 Task: Create ChildIssue0000000059 as Child Issue of Issue Issue0000000030 in Backlog  in Scrum Project Project0000000006 in Jira. Create ChildIssue0000000060 as Child Issue of Issue Issue0000000030 in Backlog  in Scrum Project Project0000000006 in Jira. Assign prateek.ku2001@gmail.com as Assignee of Child Issue ChildIssue0000000041 of Issue Issue0000000021 in Backlog  in Scrum Project Project0000000005 in Jira. Assign prateek.ku2001@gmail.com as Assignee of Child Issue ChildIssue0000000042 of Issue Issue0000000021 in Backlog  in Scrum Project Project0000000005 in Jira. Assign prateek.ku2001@gmail.com as Assignee of Child Issue ChildIssue0000000043 of Issue Issue0000000022 in Backlog  in Scrum Project Project0000000005 in Jira
Action: Mouse moved to (469, 667)
Screenshot: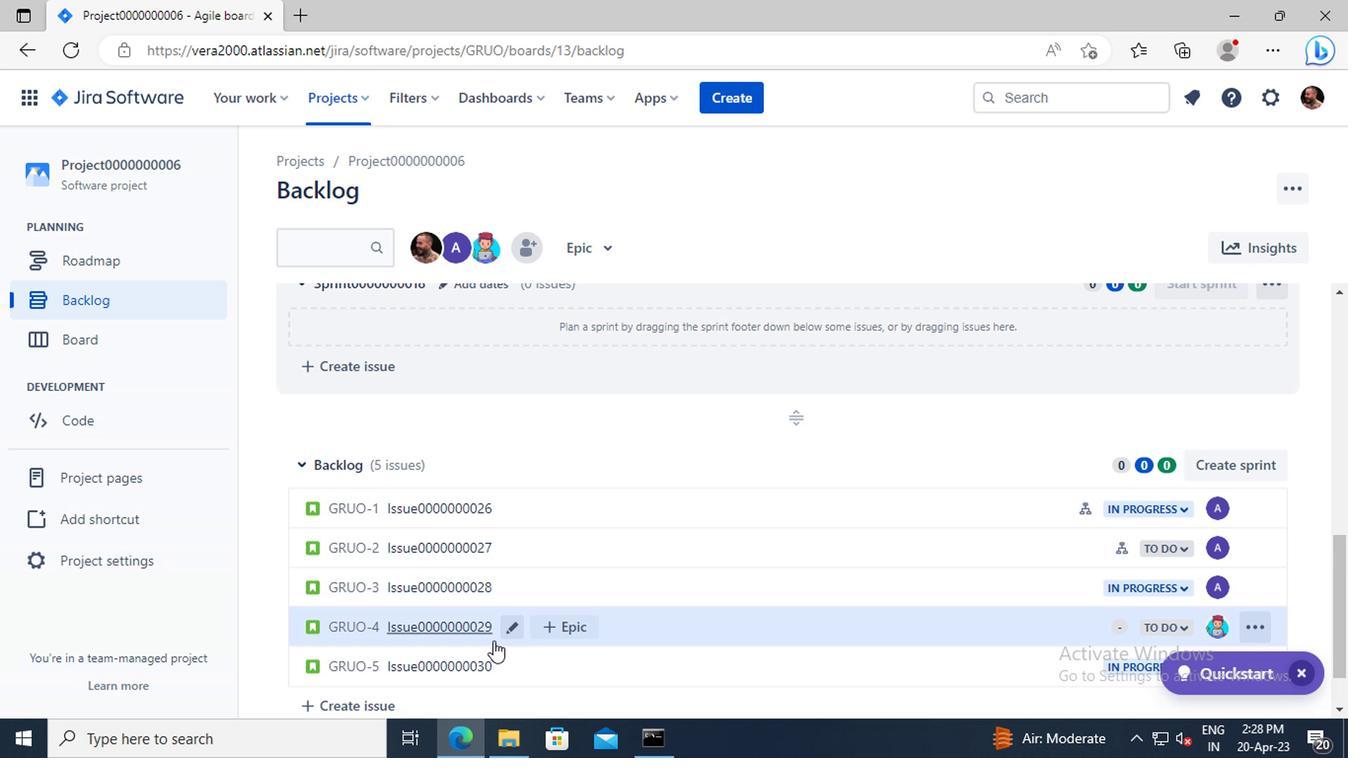
Action: Mouse pressed left at (469, 667)
Screenshot: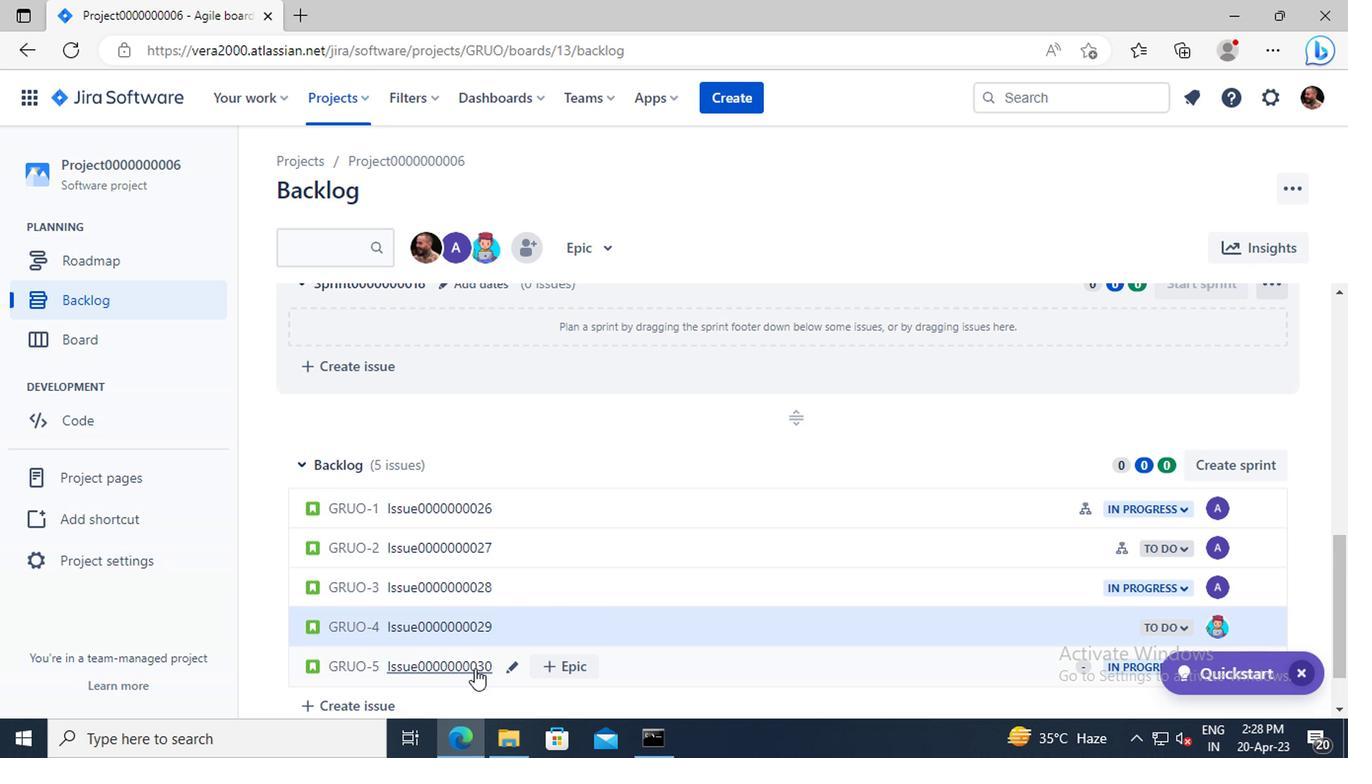 
Action: Mouse moved to (989, 393)
Screenshot: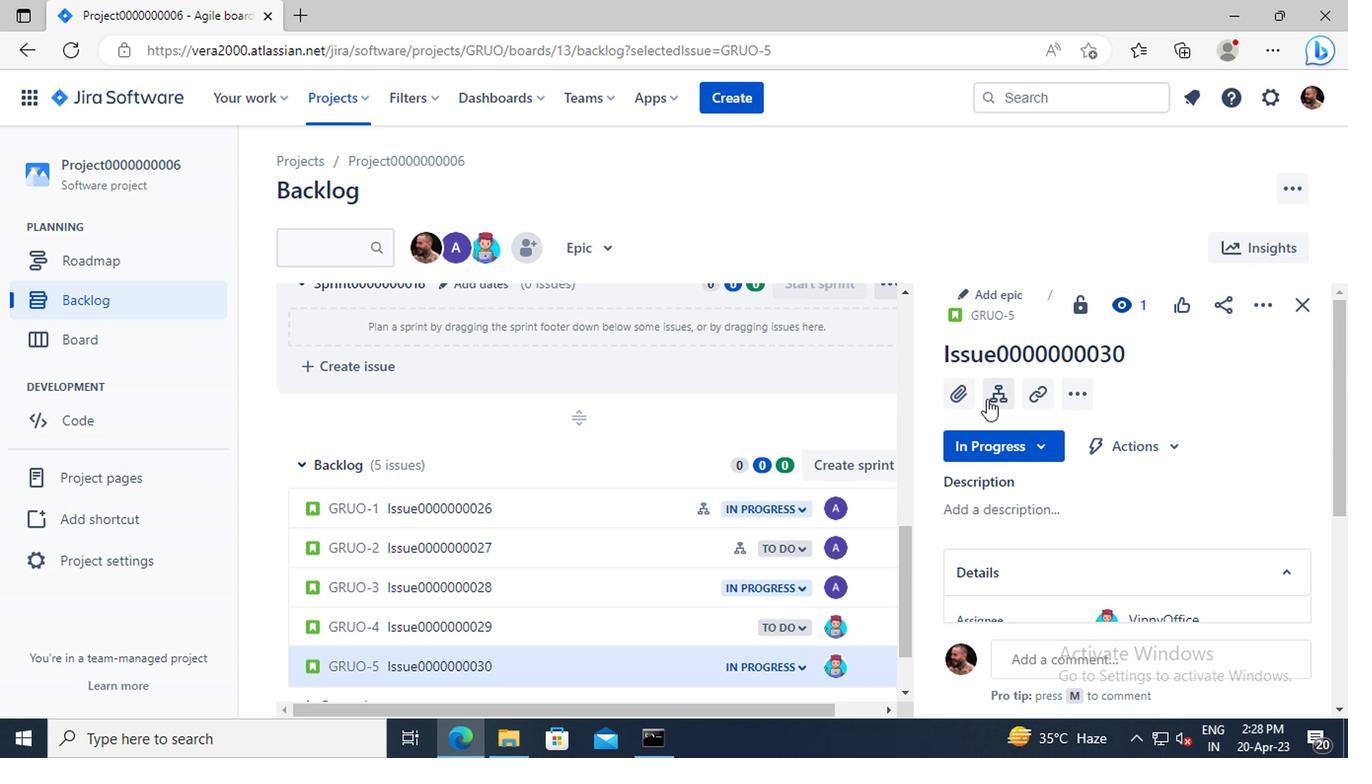 
Action: Mouse pressed left at (989, 393)
Screenshot: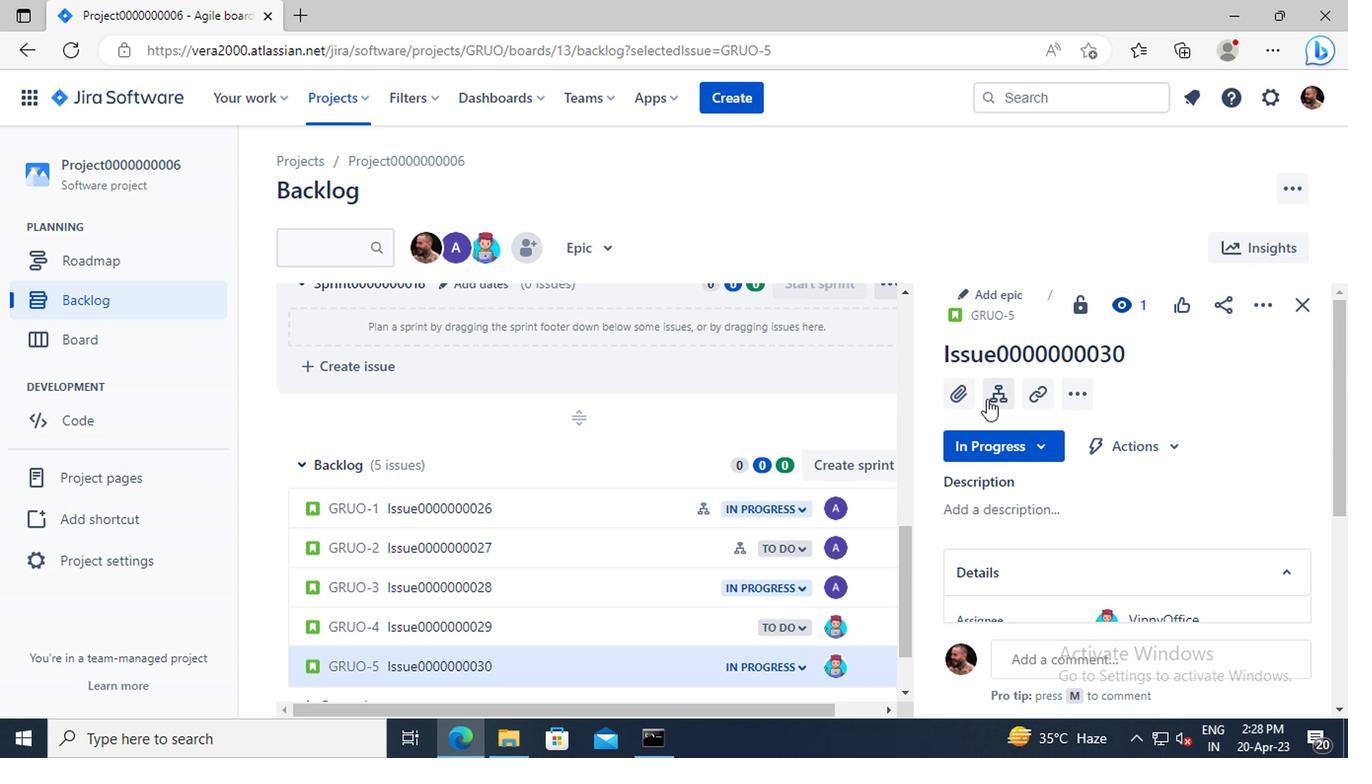 
Action: Mouse moved to (1018, 476)
Screenshot: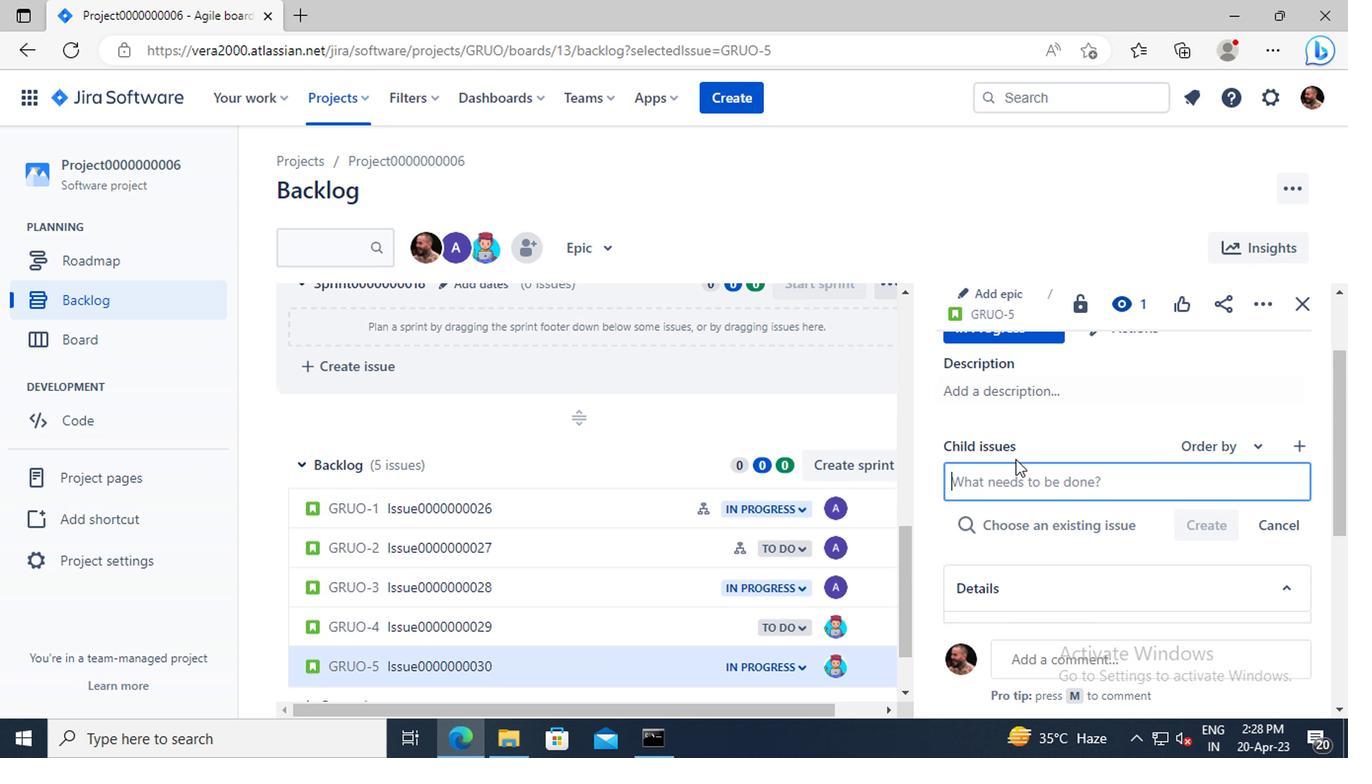 
Action: Mouse pressed left at (1018, 476)
Screenshot: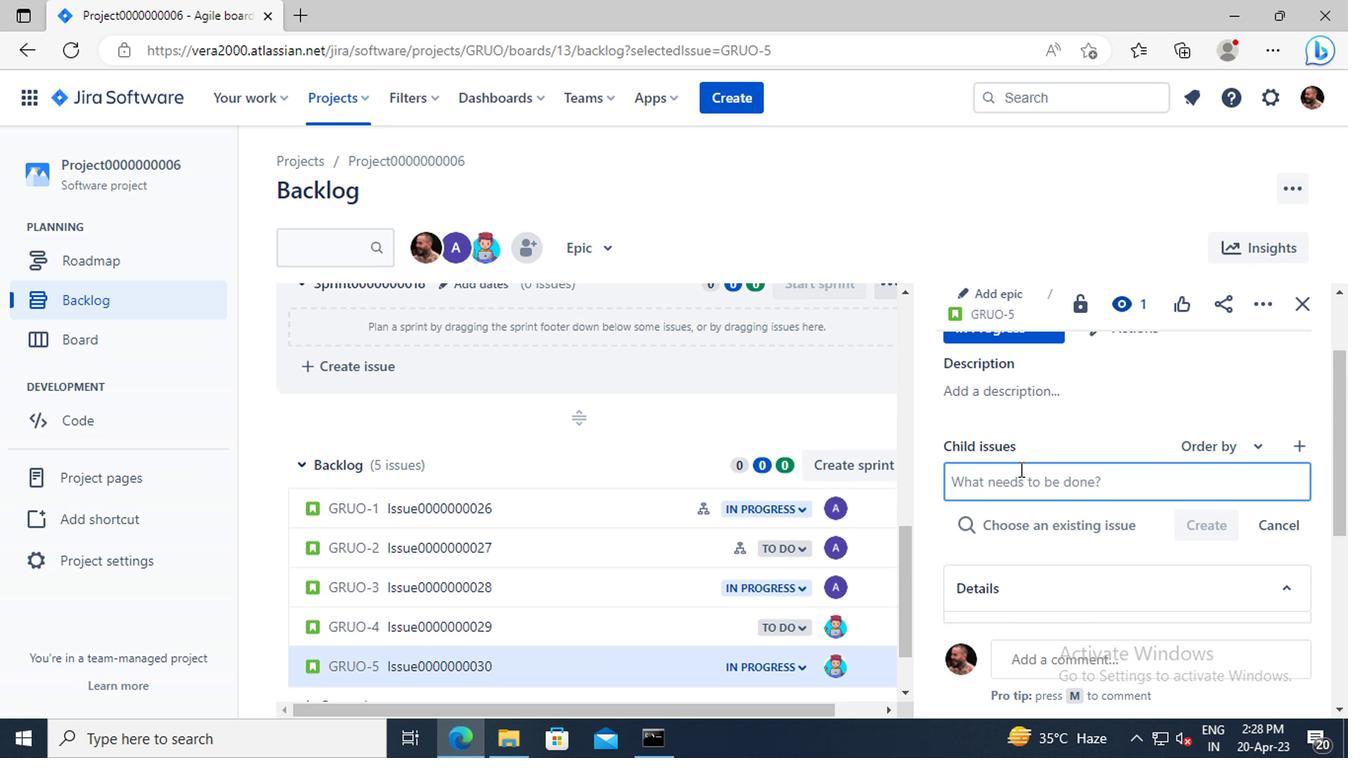 
Action: Key pressed <Key.shift>CHILD<Key.shift>ISSUE0000000059
Screenshot: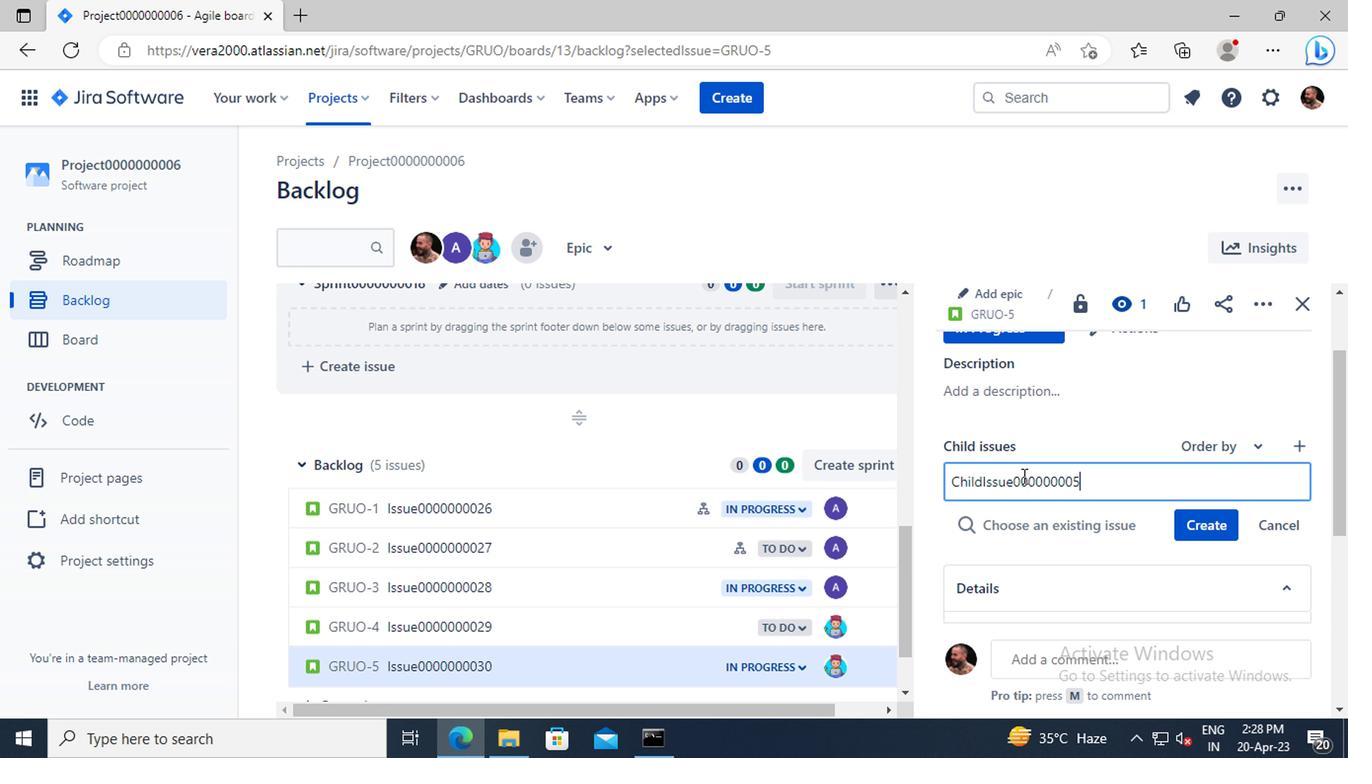 
Action: Mouse moved to (1185, 523)
Screenshot: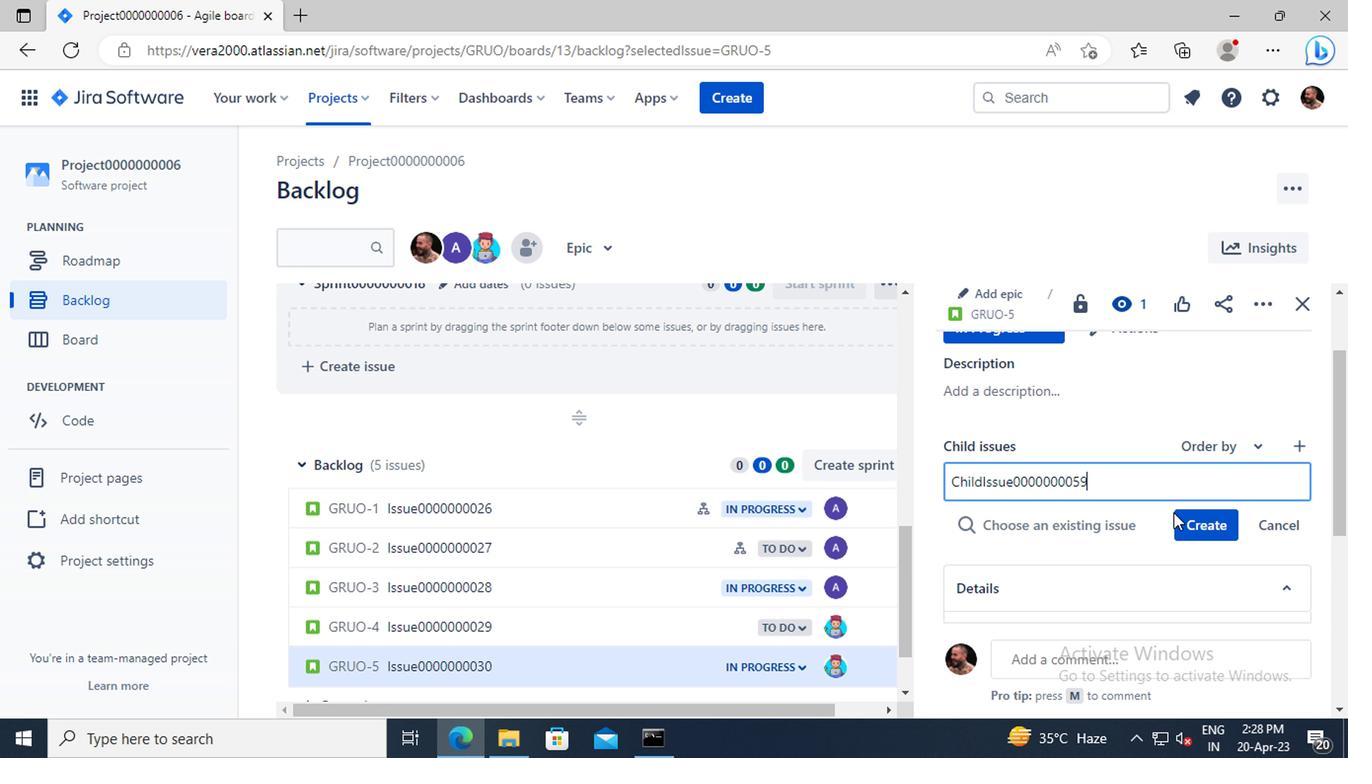 
Action: Mouse pressed left at (1185, 523)
Screenshot: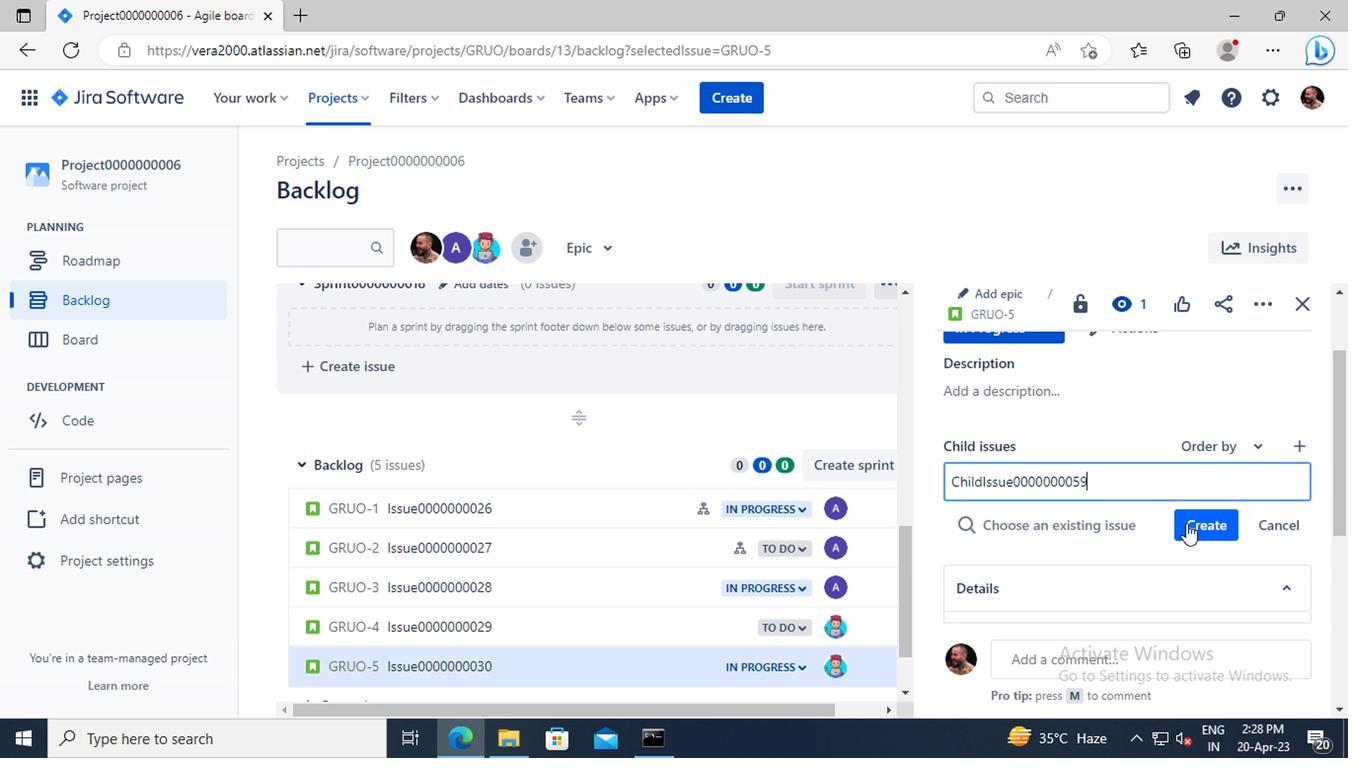 
Action: Mouse moved to (1075, 544)
Screenshot: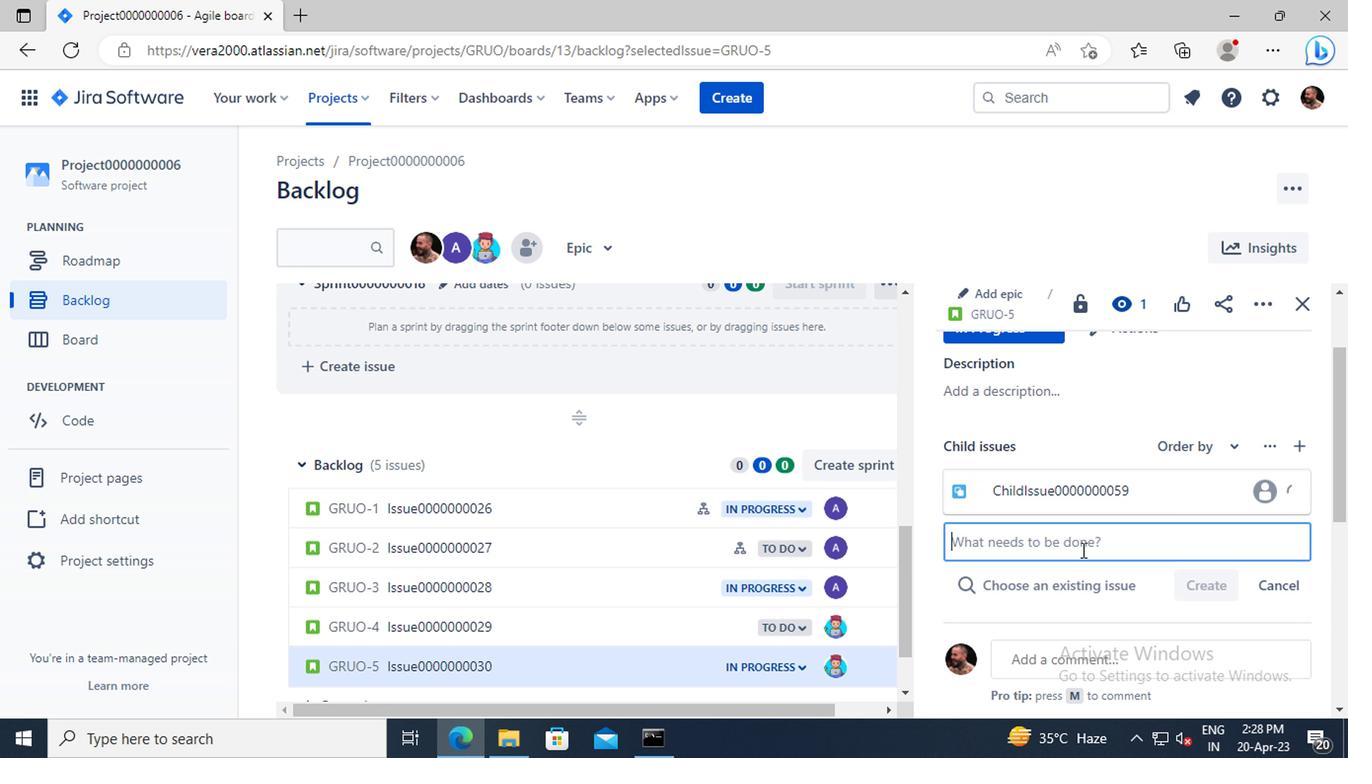 
Action: Mouse pressed left at (1075, 544)
Screenshot: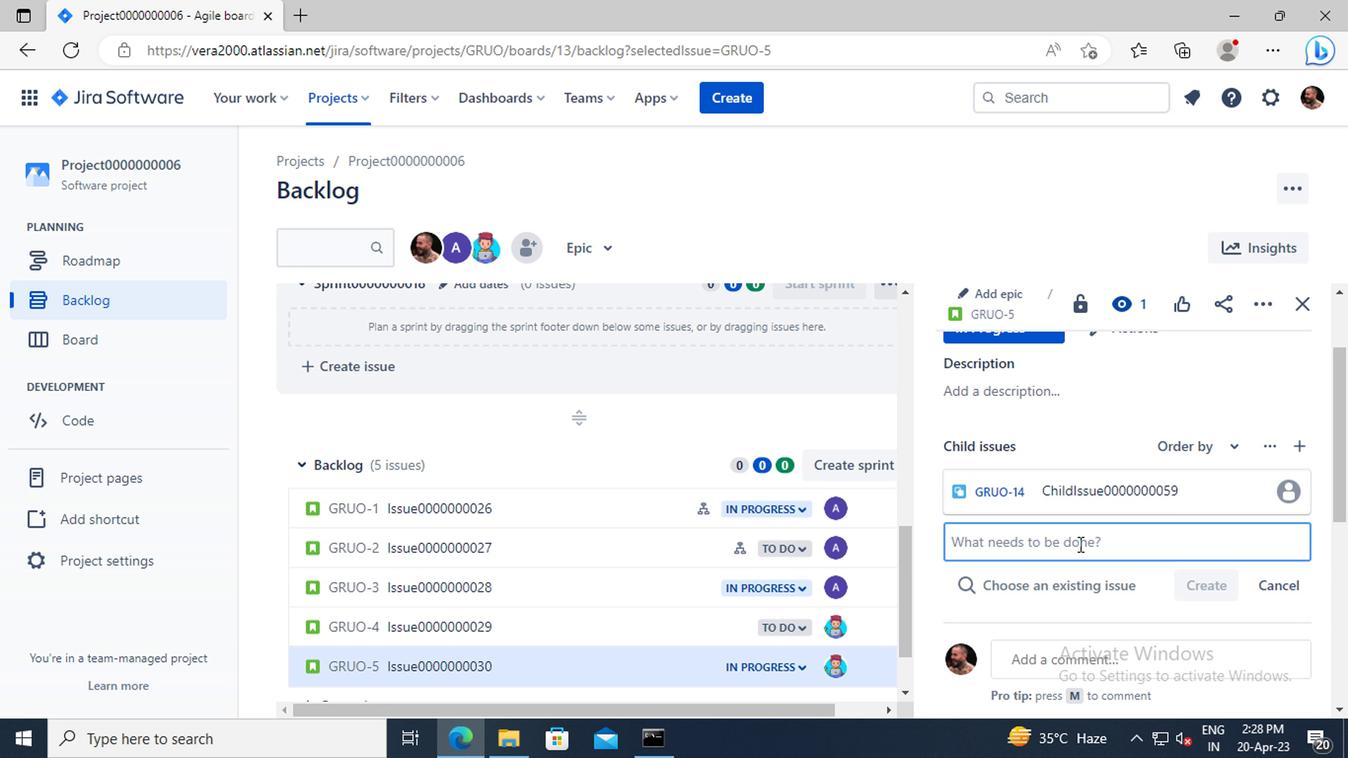 
Action: Mouse moved to (1073, 541)
Screenshot: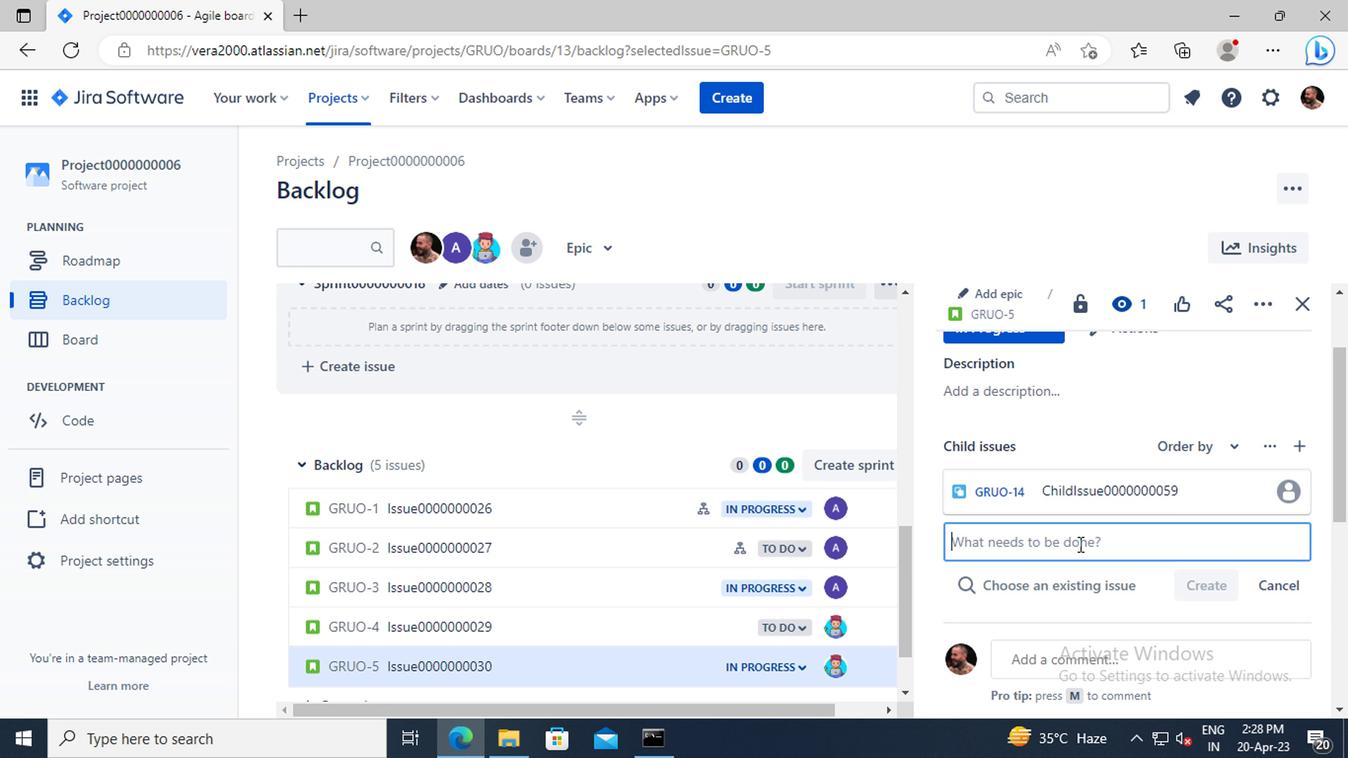 
Action: Key pressed <Key.shift>CHILD<Key.shift>ISSUE0000000060
Screenshot: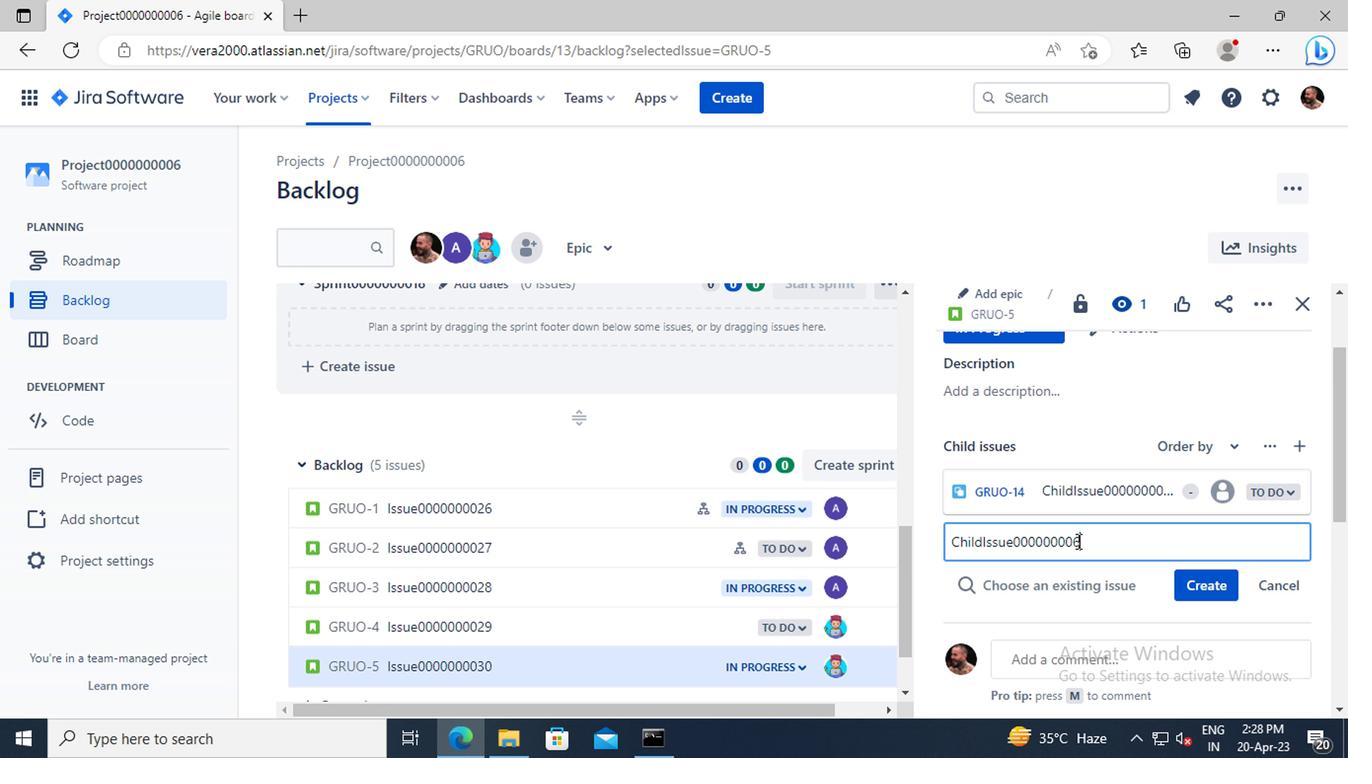 
Action: Mouse moved to (1209, 584)
Screenshot: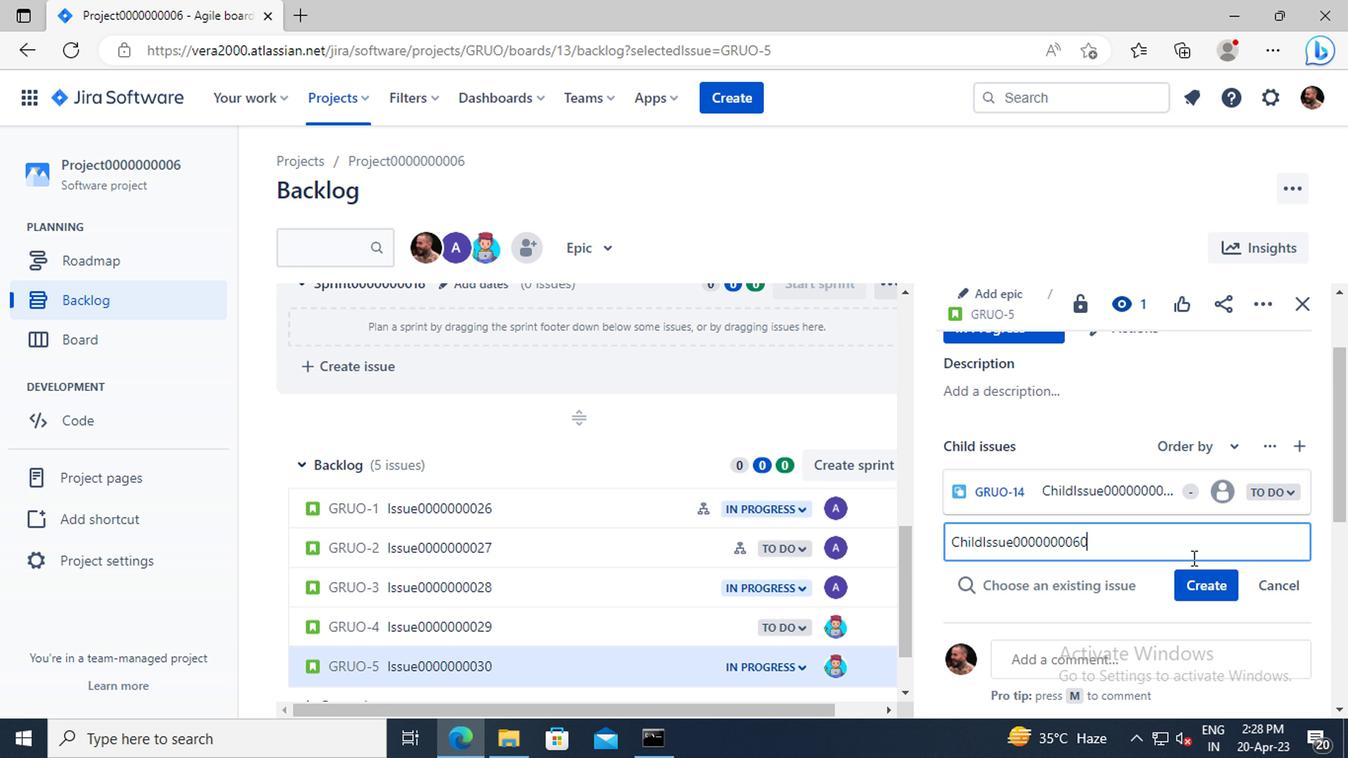 
Action: Mouse pressed left at (1209, 584)
Screenshot: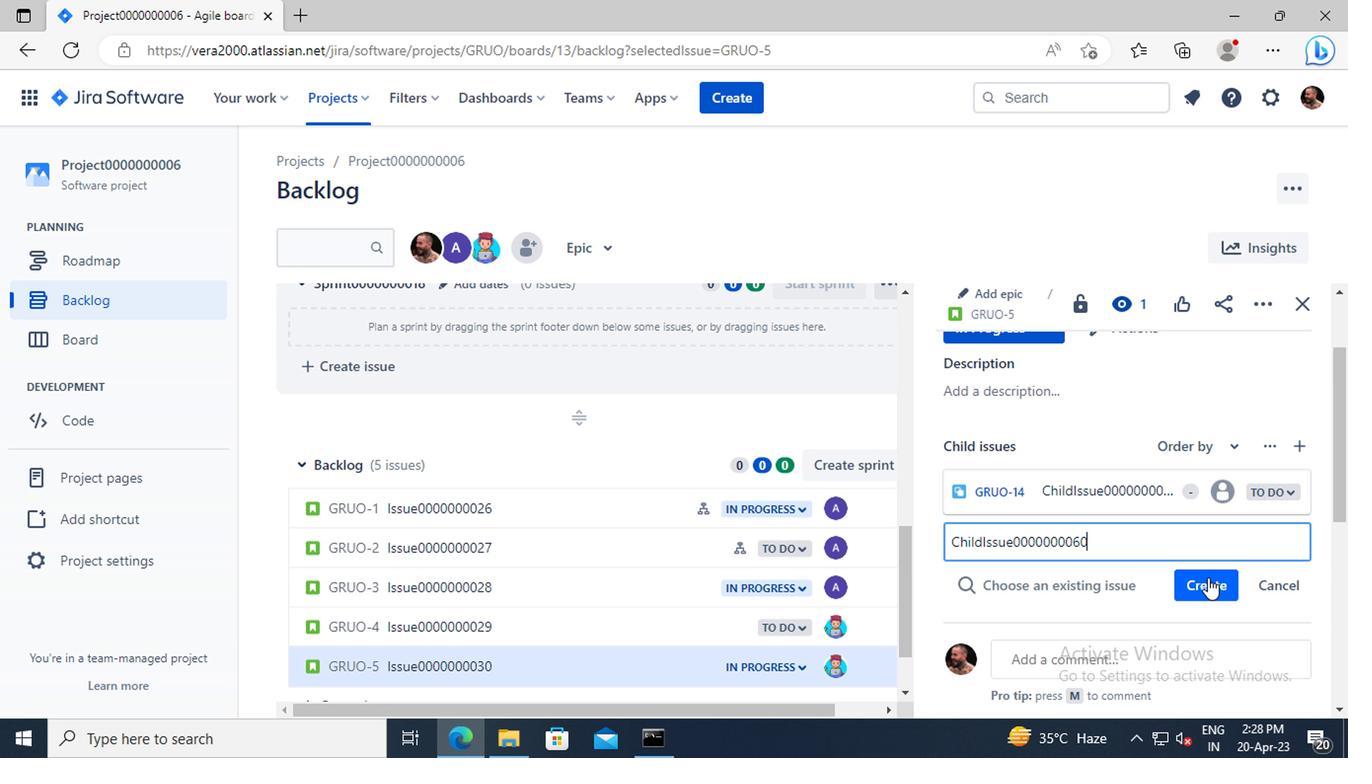 
Action: Mouse moved to (331, 101)
Screenshot: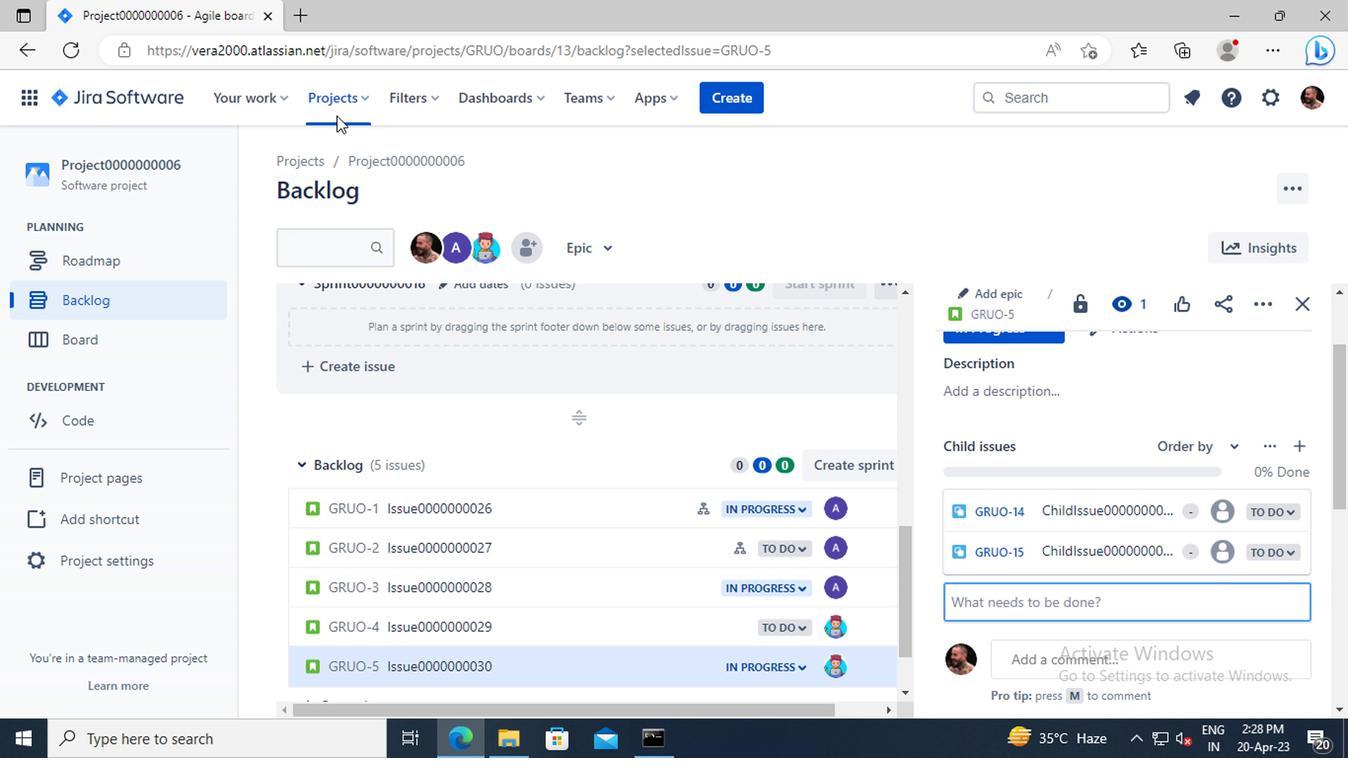 
Action: Mouse pressed left at (331, 101)
Screenshot: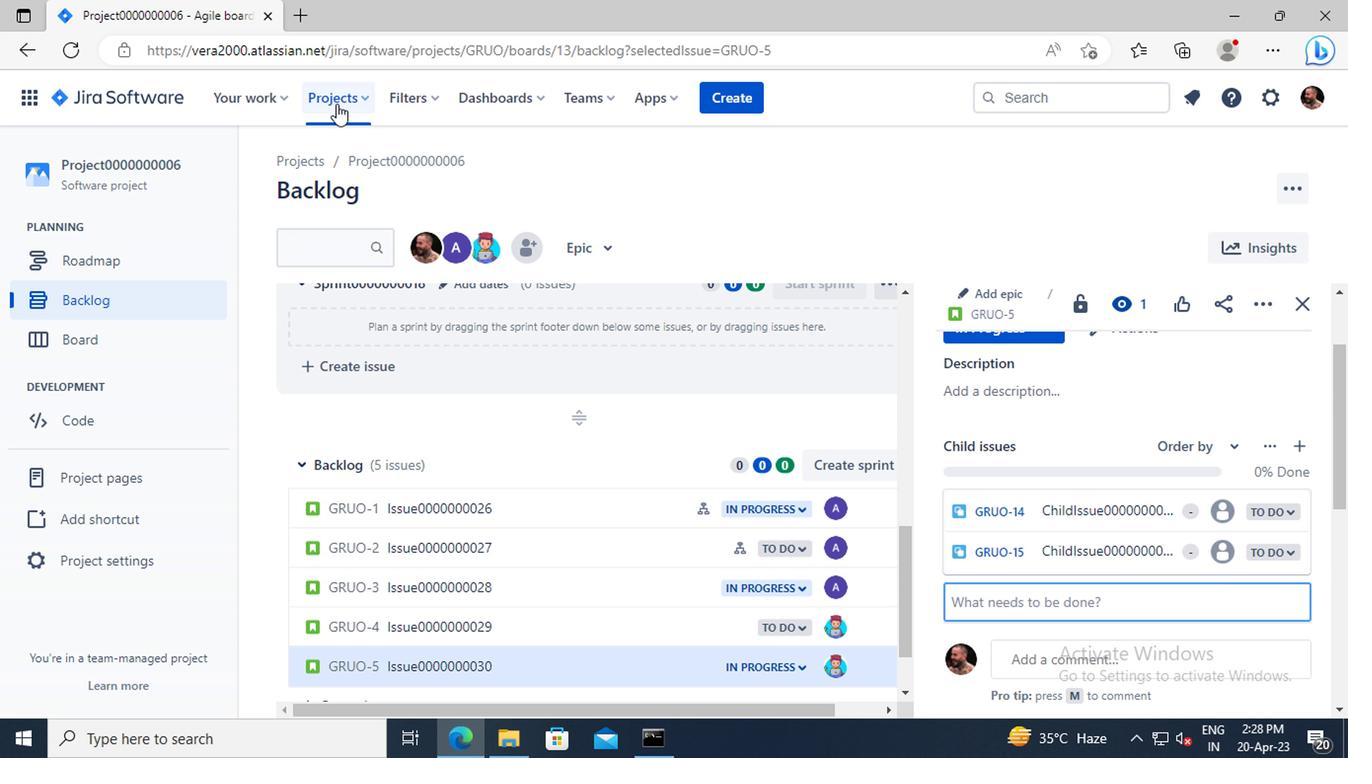 
Action: Mouse moved to (422, 240)
Screenshot: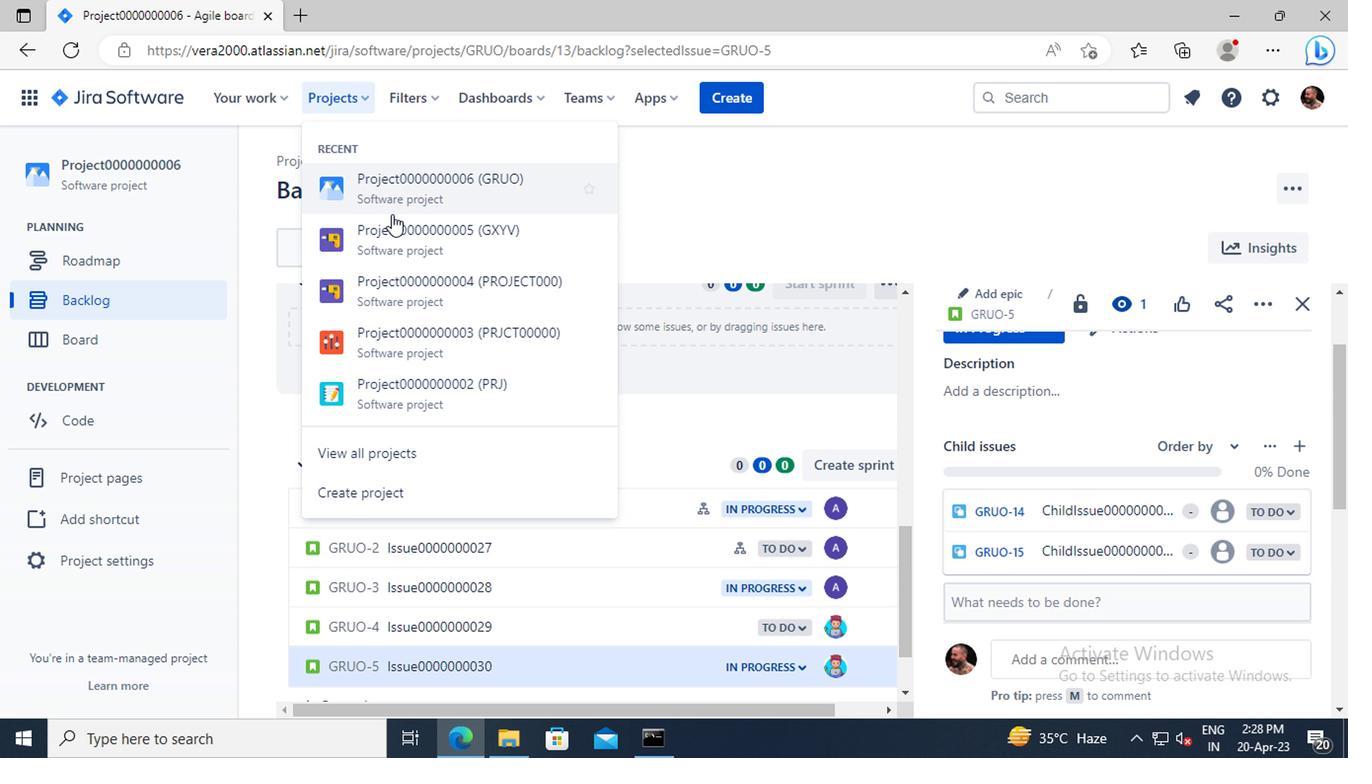 
Action: Mouse pressed left at (422, 240)
Screenshot: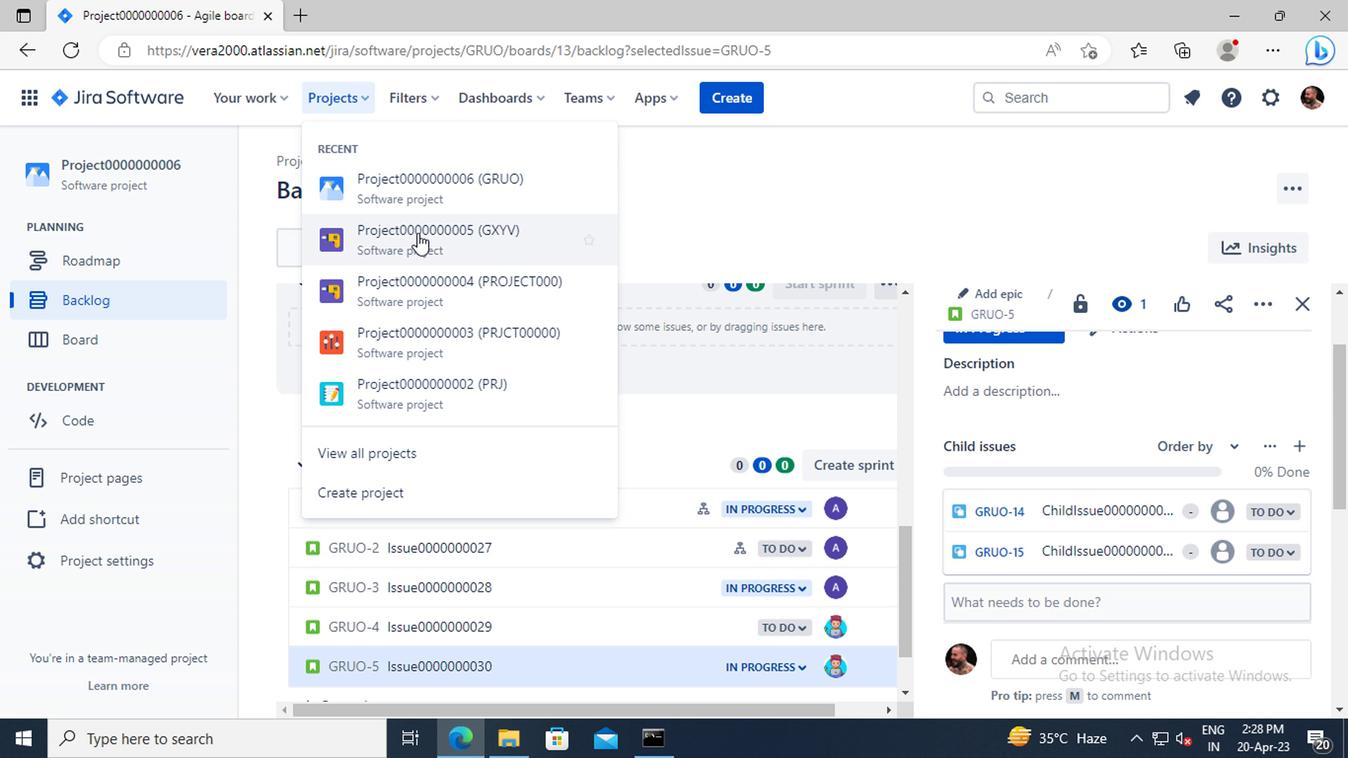 
Action: Mouse moved to (127, 298)
Screenshot: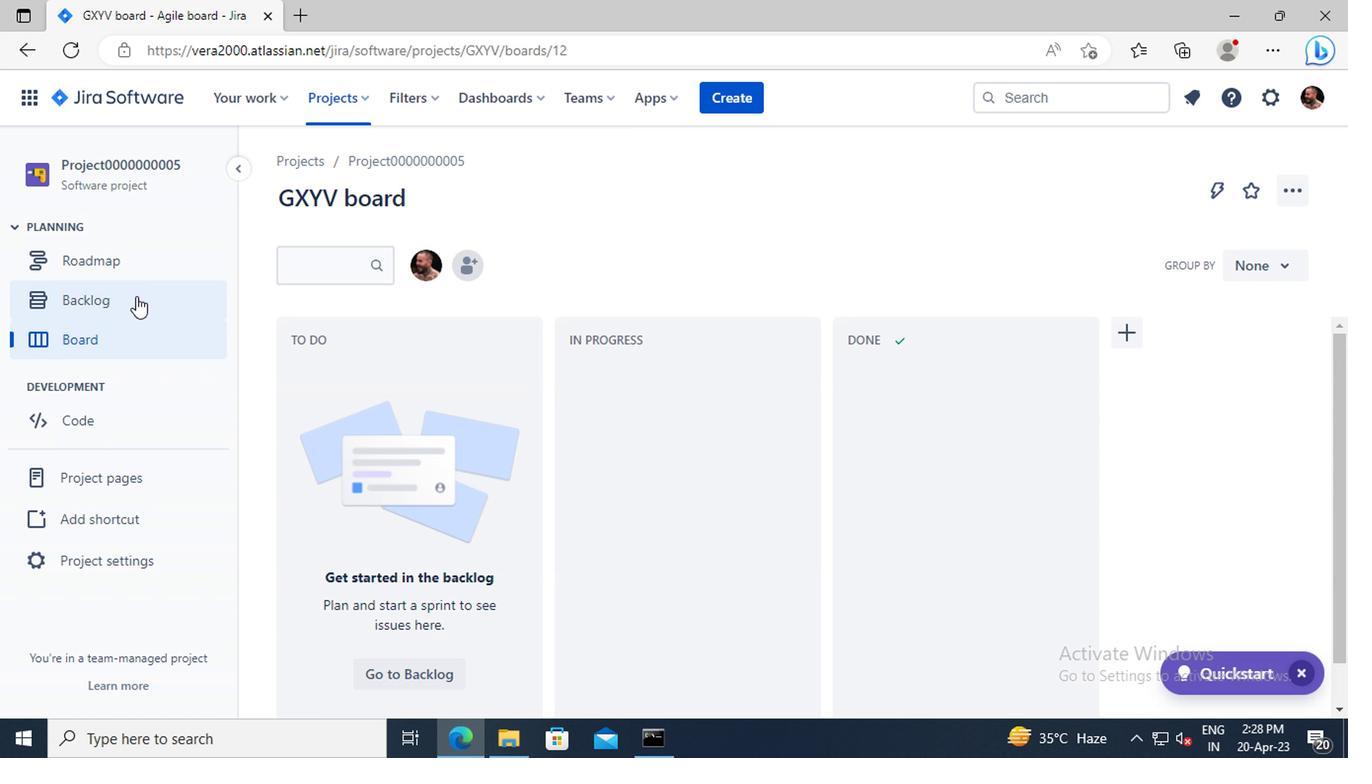
Action: Mouse pressed left at (127, 298)
Screenshot: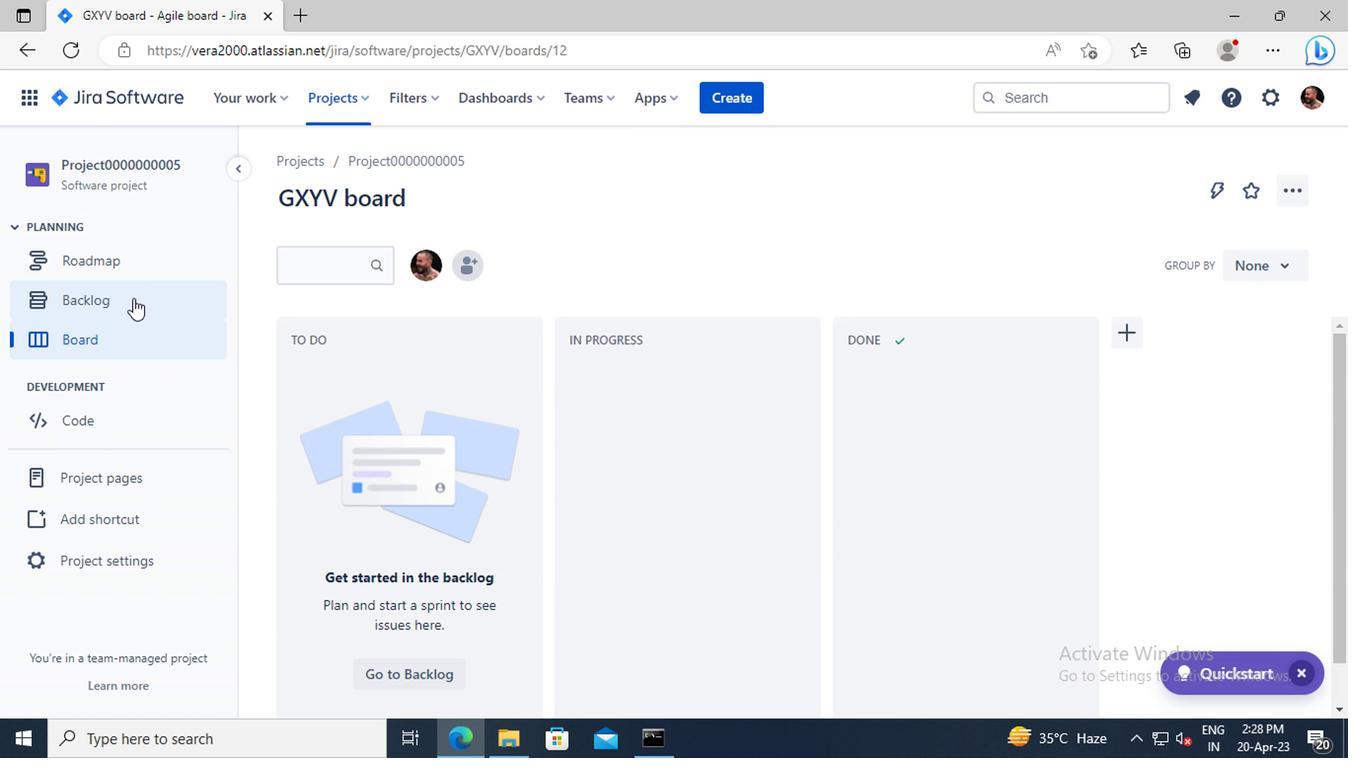 
Action: Mouse moved to (457, 473)
Screenshot: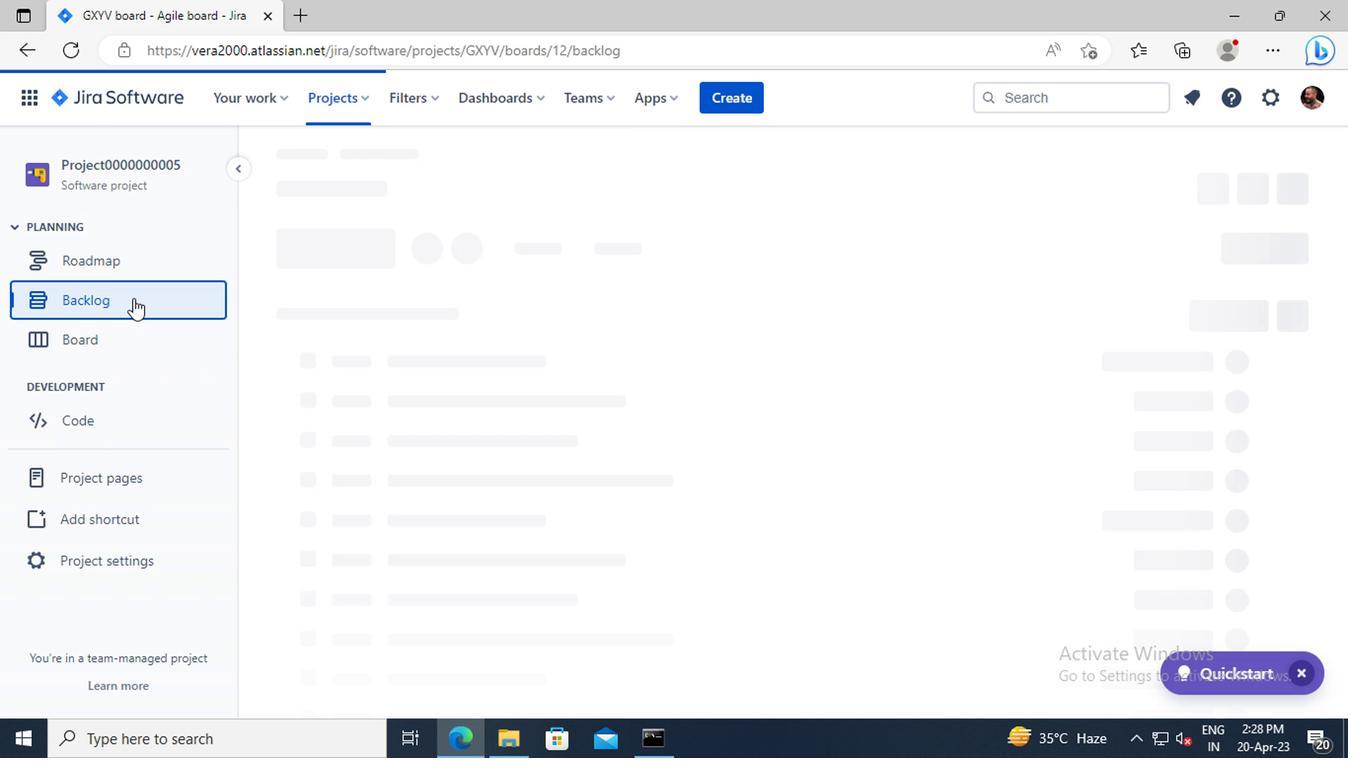 
Action: Mouse scrolled (457, 471) with delta (0, -1)
Screenshot: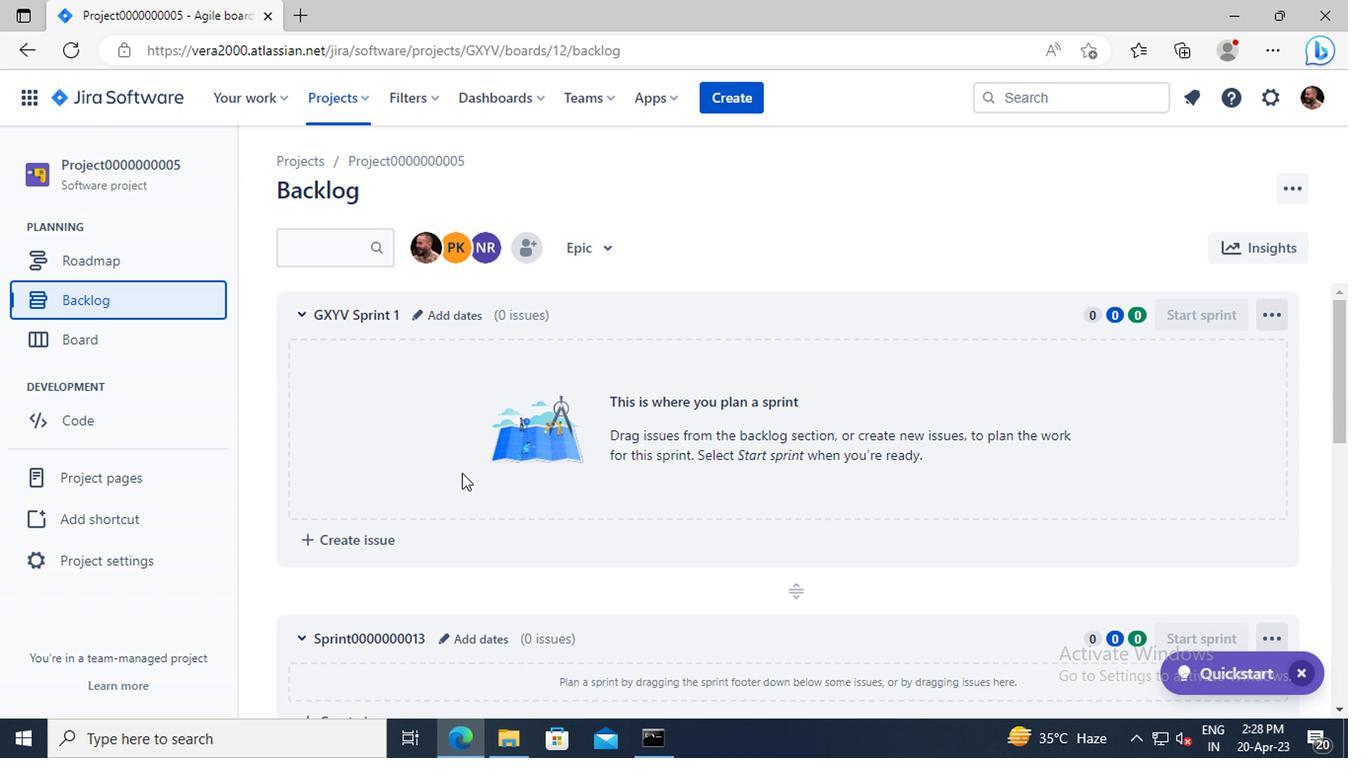 
Action: Mouse scrolled (457, 471) with delta (0, -1)
Screenshot: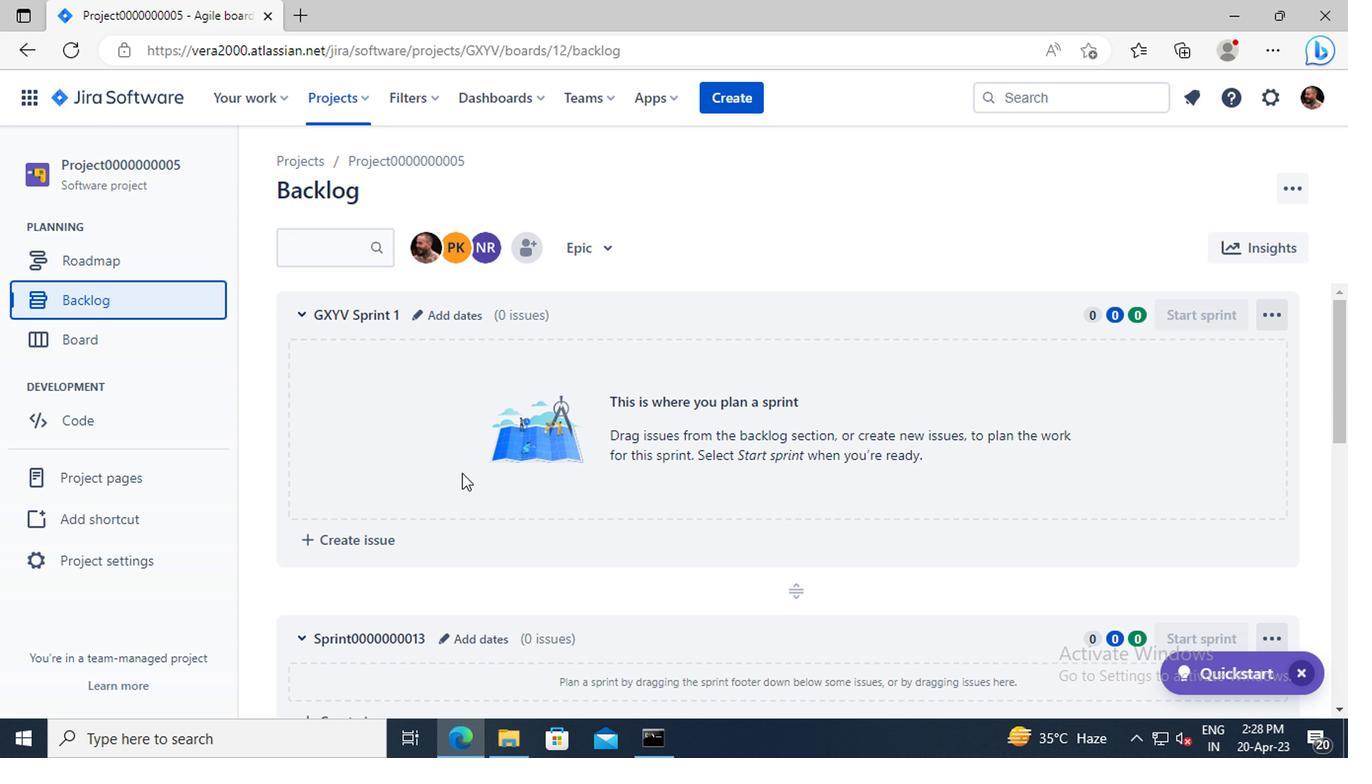 
Action: Mouse scrolled (457, 471) with delta (0, -1)
Screenshot: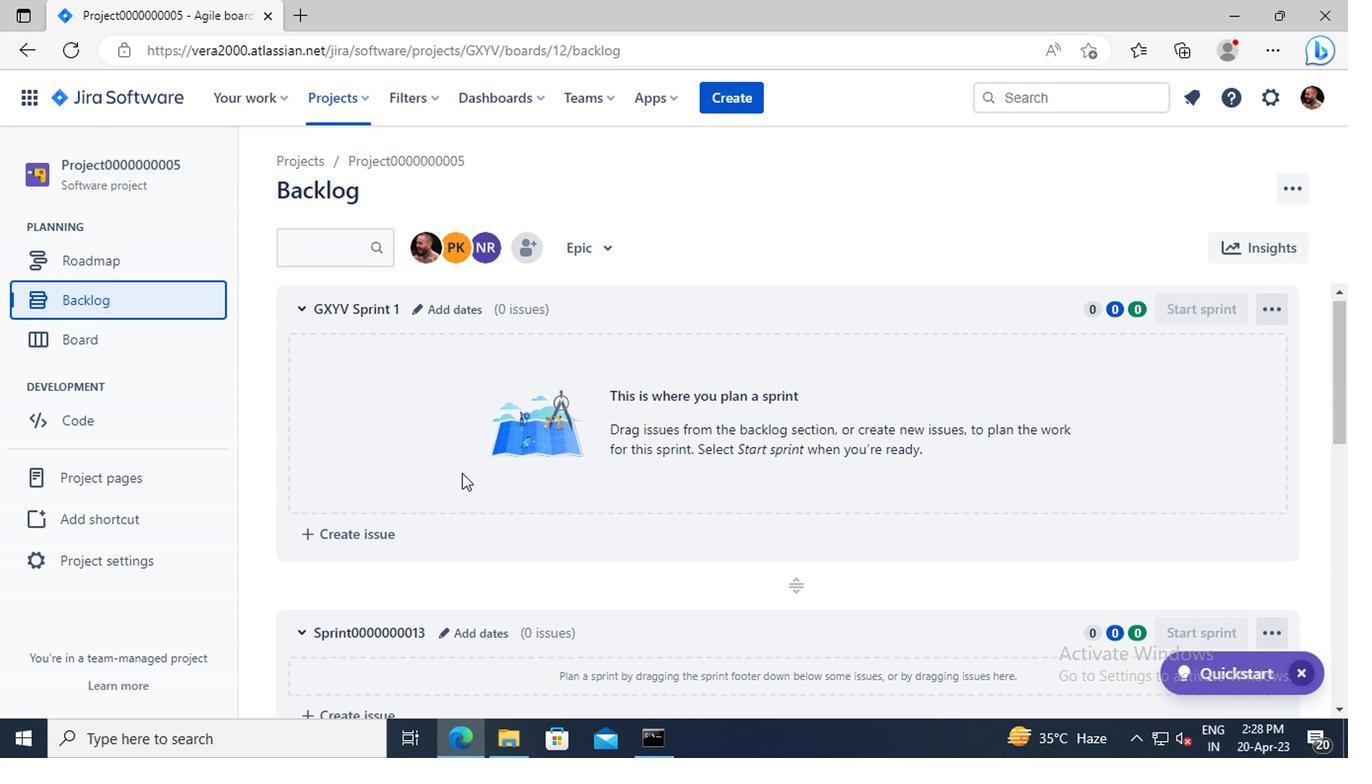 
Action: Mouse scrolled (457, 471) with delta (0, -1)
Screenshot: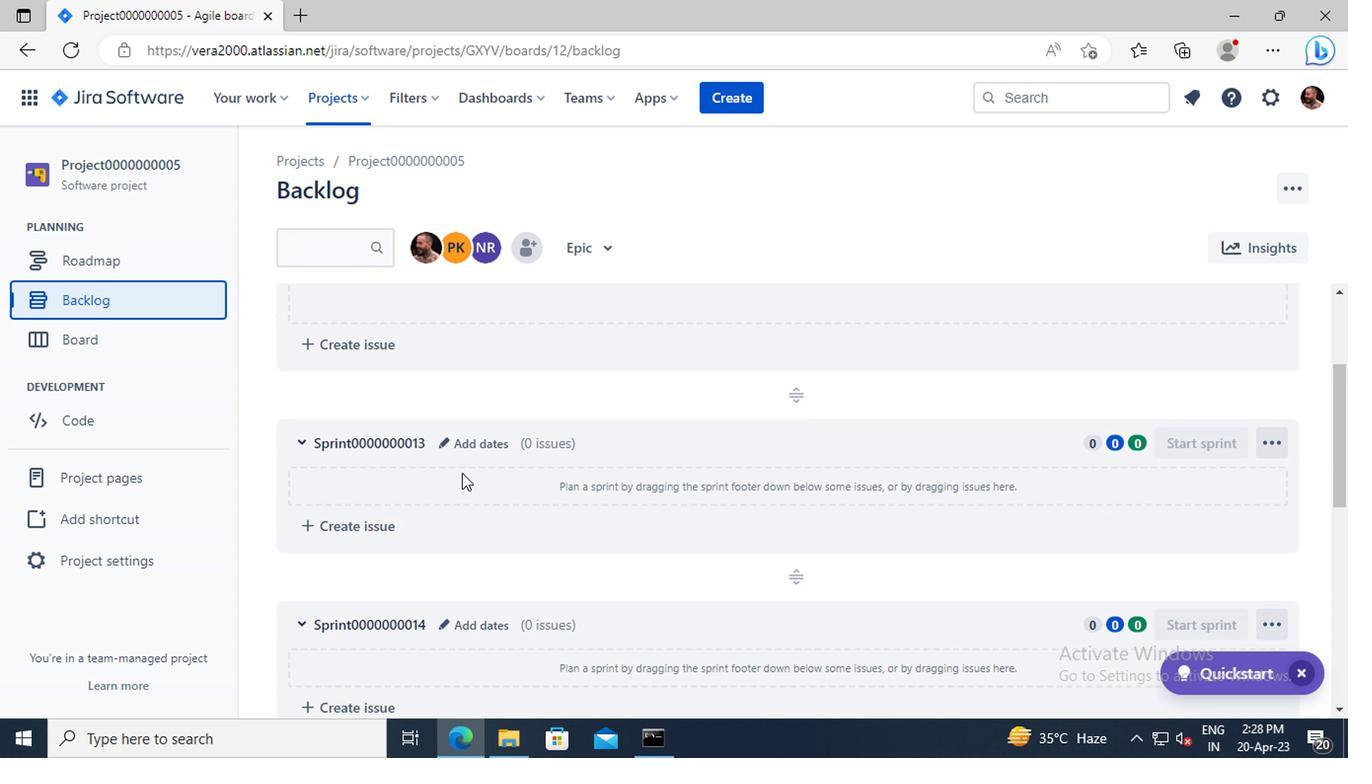 
Action: Mouse scrolled (457, 471) with delta (0, -1)
Screenshot: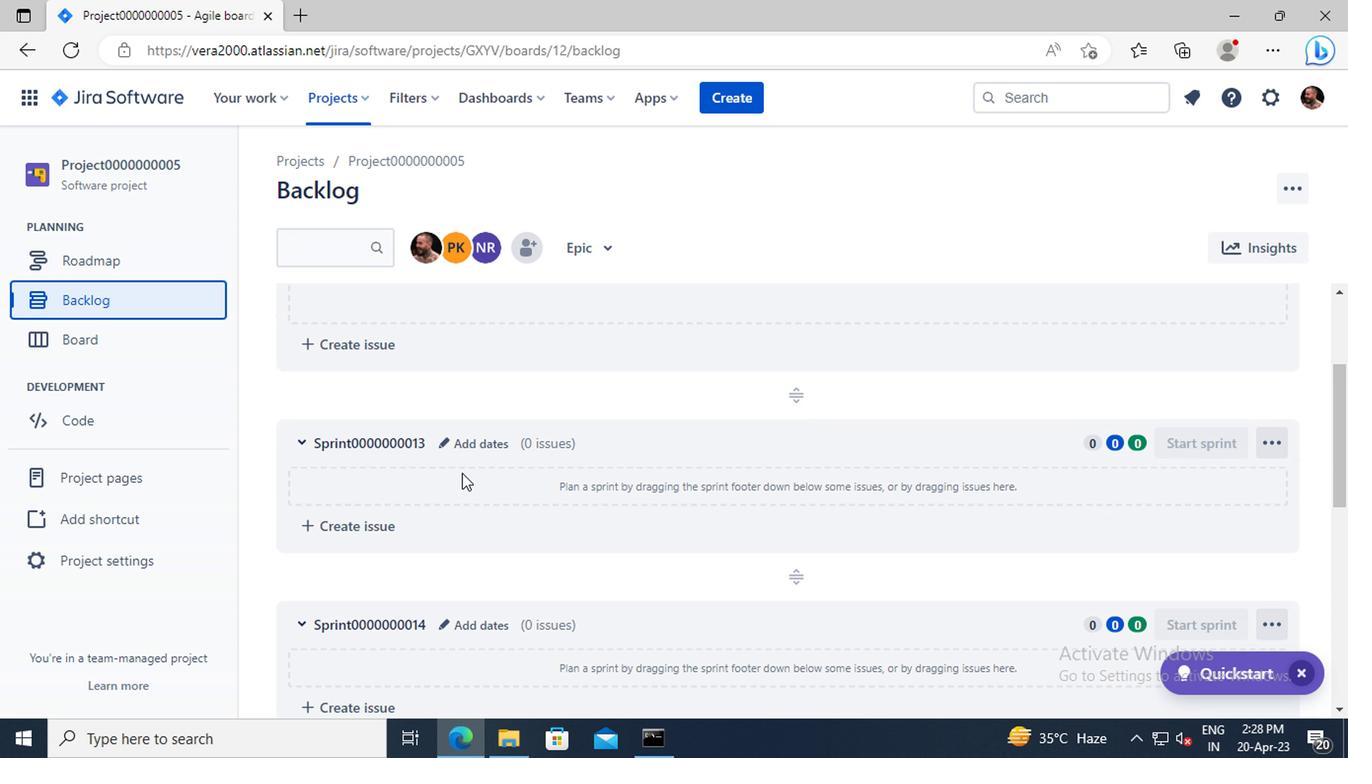 
Action: Mouse scrolled (457, 471) with delta (0, -1)
Screenshot: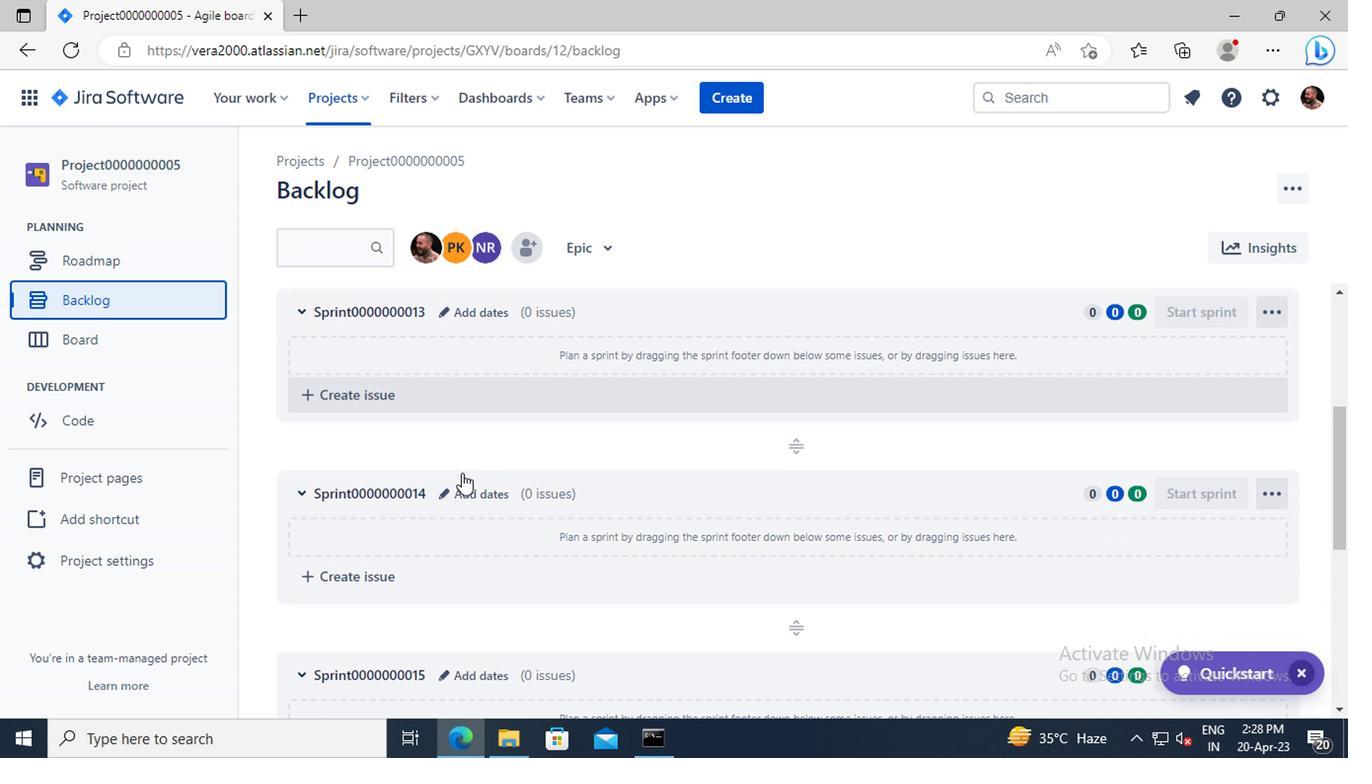 
Action: Mouse scrolled (457, 471) with delta (0, -1)
Screenshot: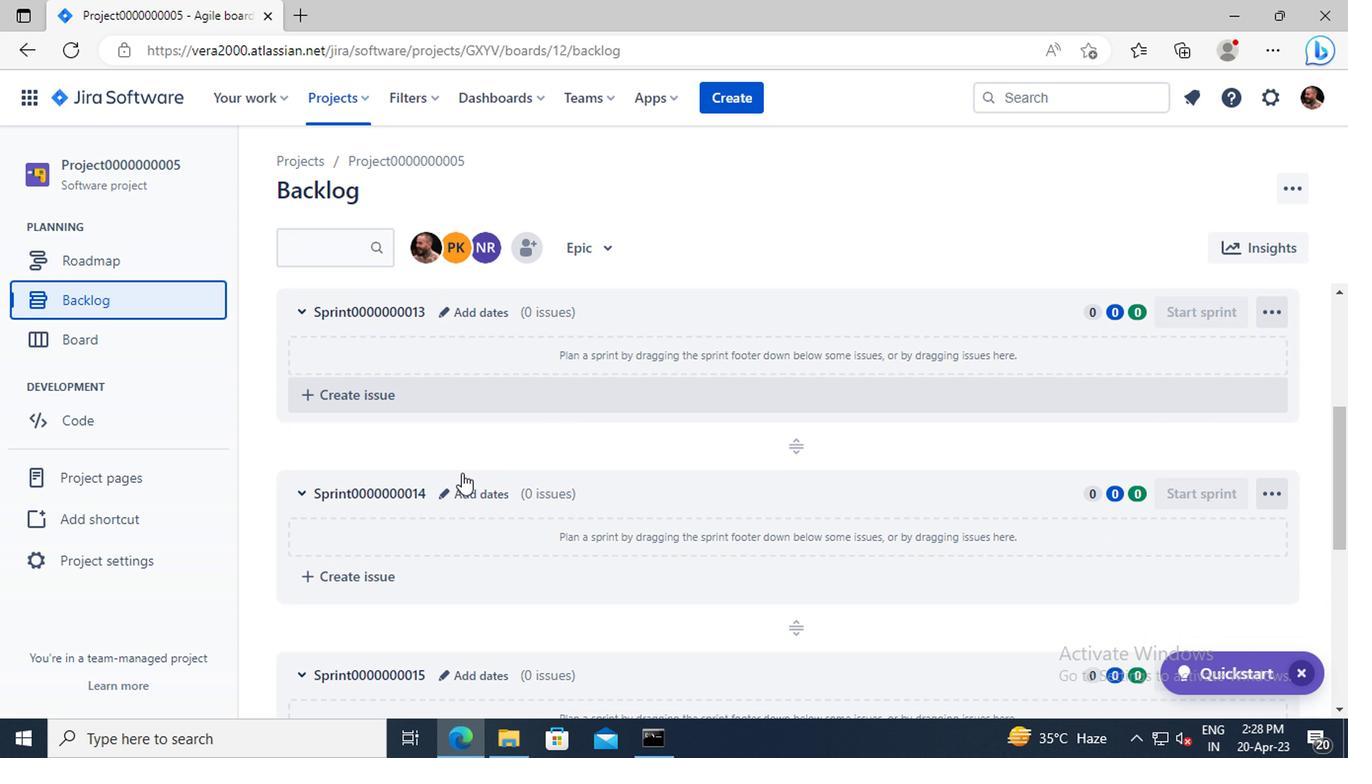 
Action: Mouse scrolled (457, 471) with delta (0, -1)
Screenshot: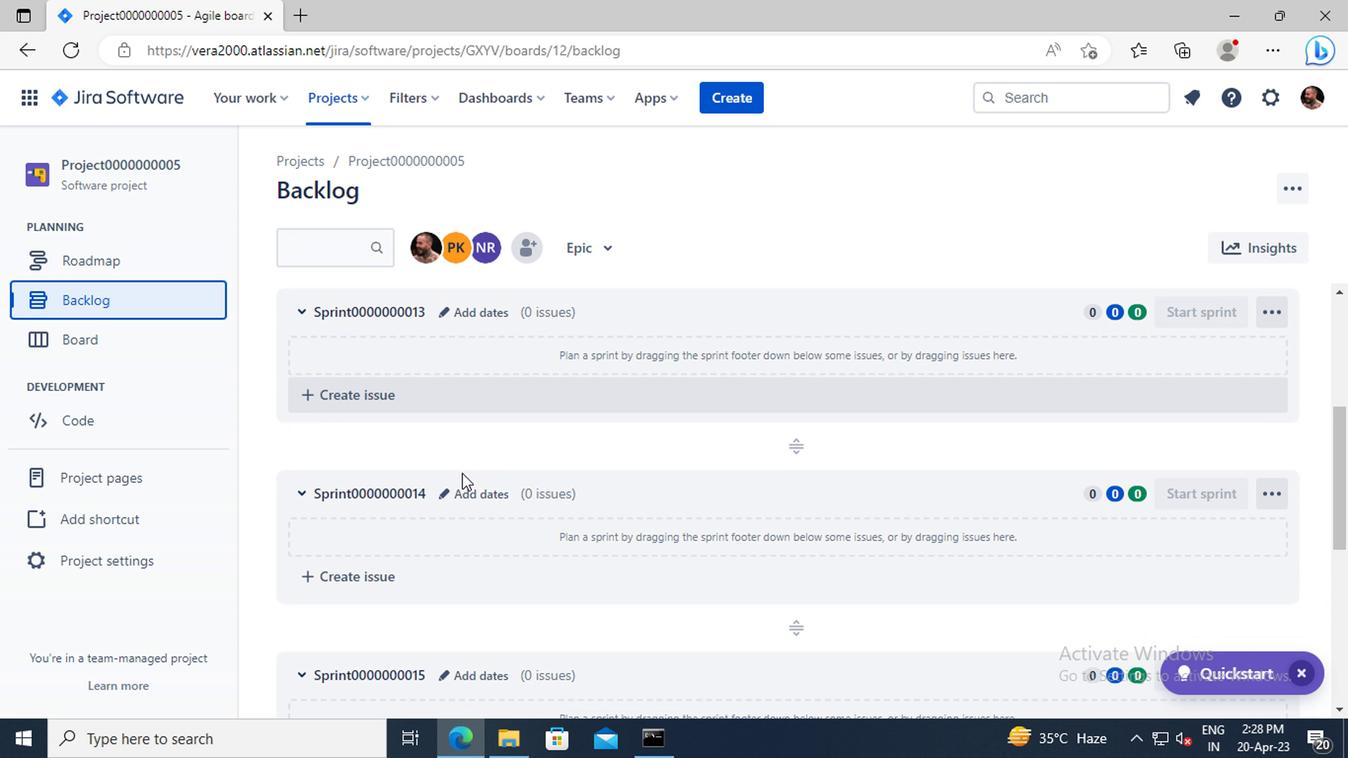 
Action: Mouse scrolled (457, 471) with delta (0, -1)
Screenshot: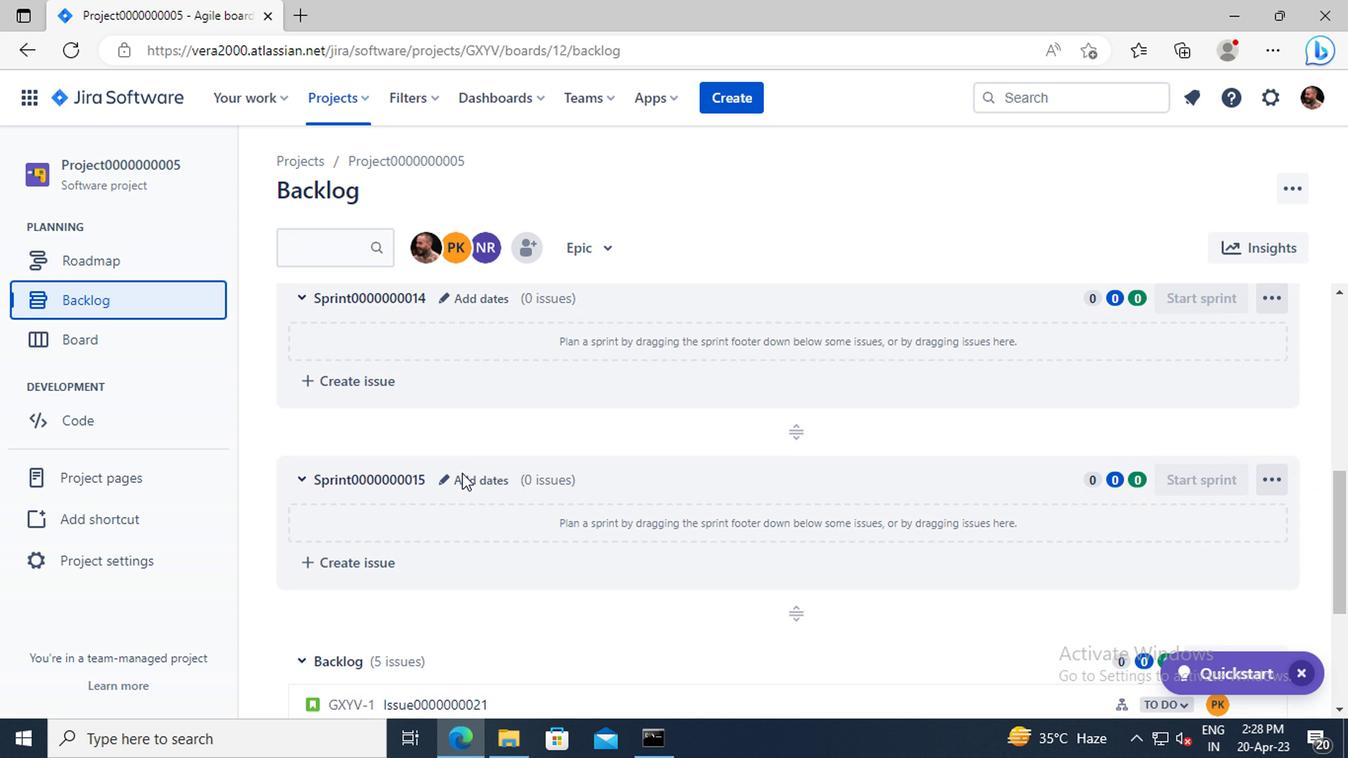 
Action: Mouse scrolled (457, 471) with delta (0, -1)
Screenshot: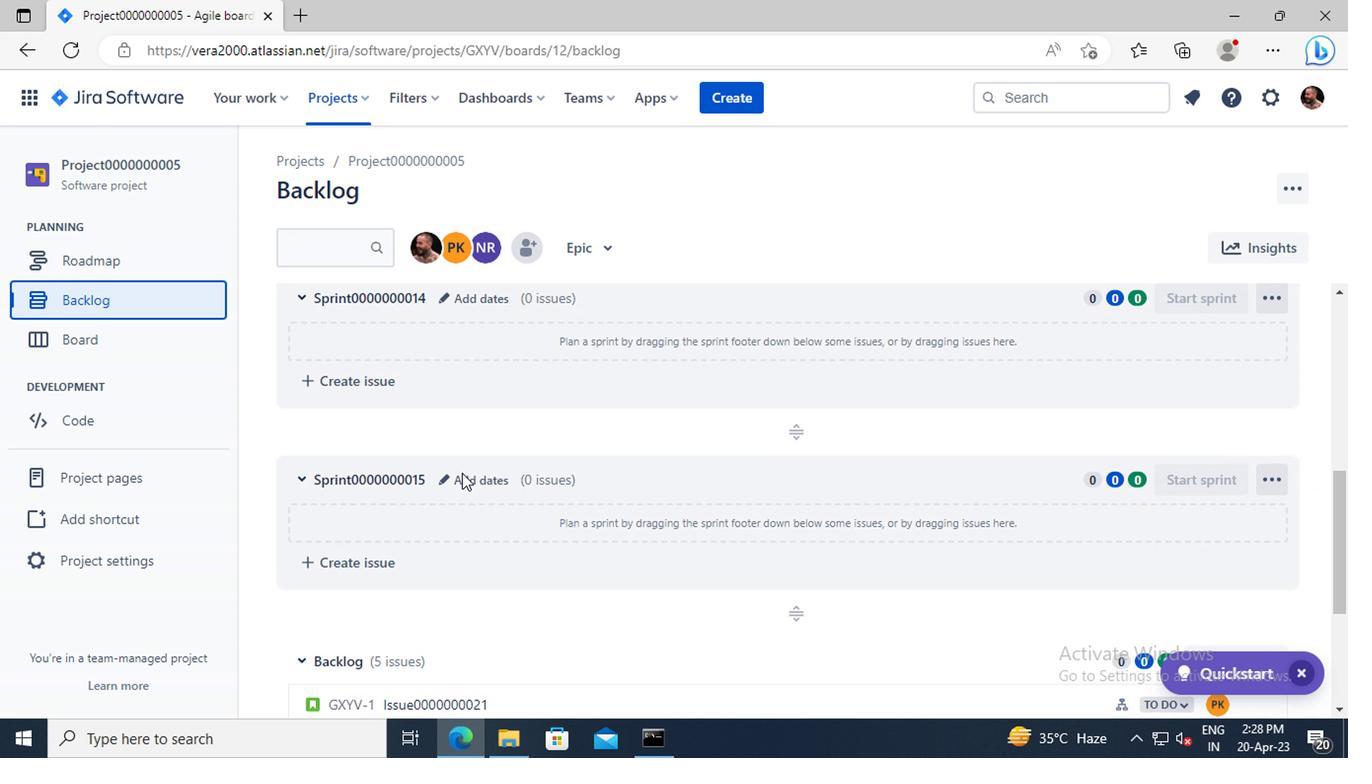 
Action: Mouse scrolled (457, 471) with delta (0, -1)
Screenshot: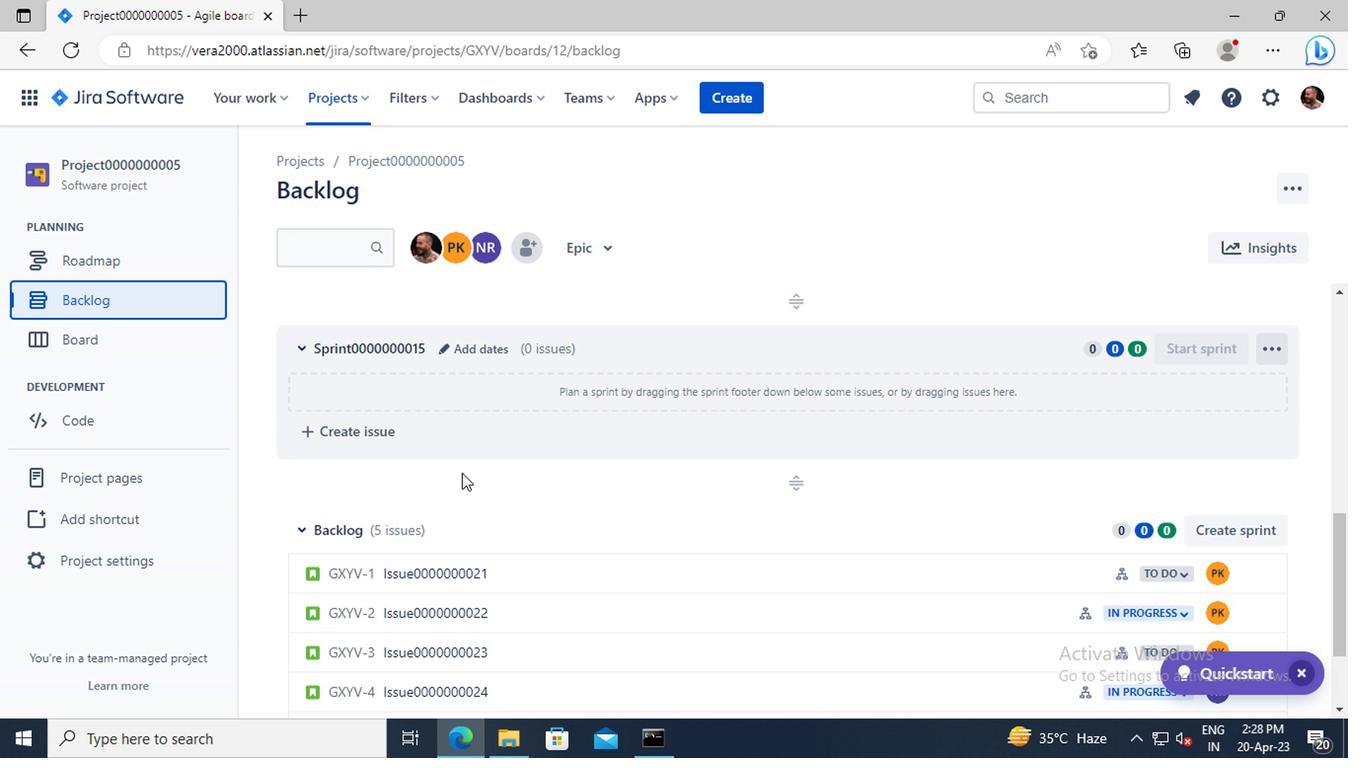 
Action: Mouse moved to (466, 503)
Screenshot: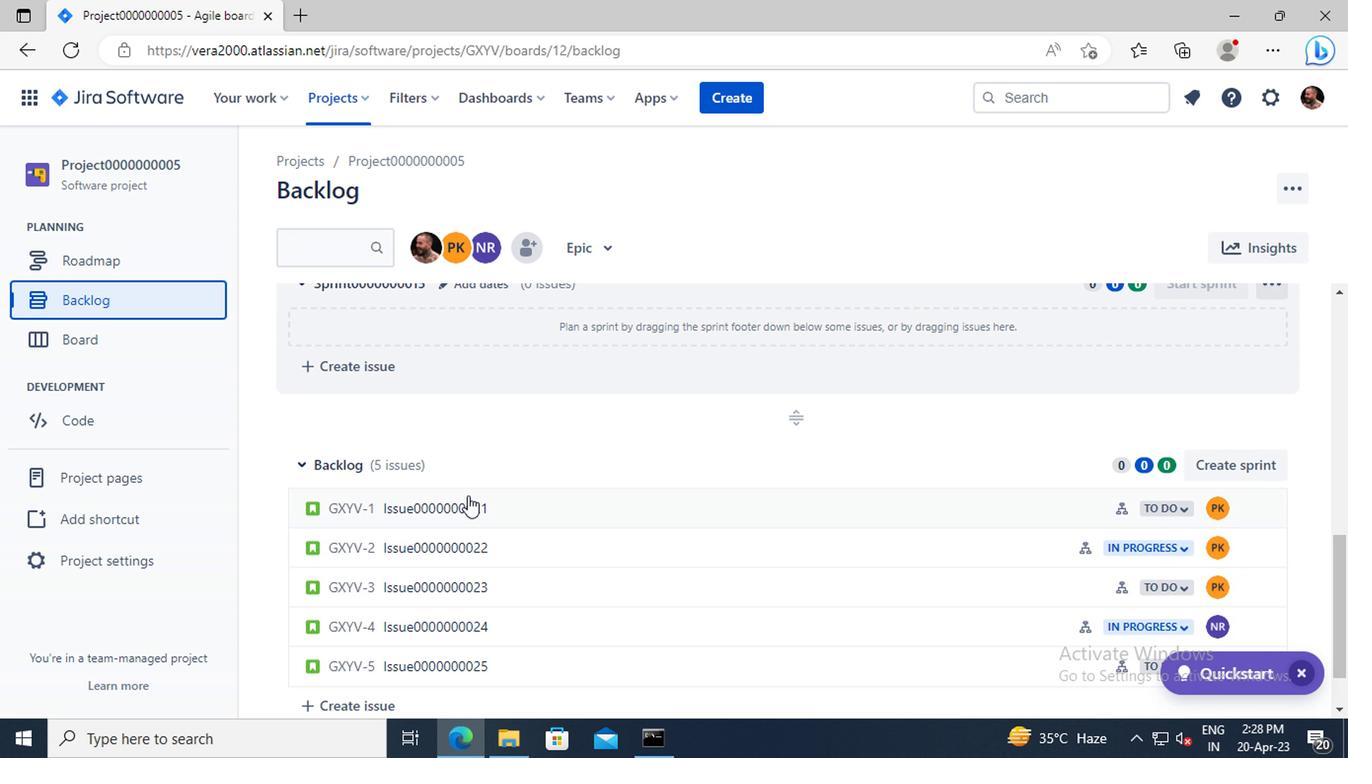 
Action: Mouse pressed left at (466, 503)
Screenshot: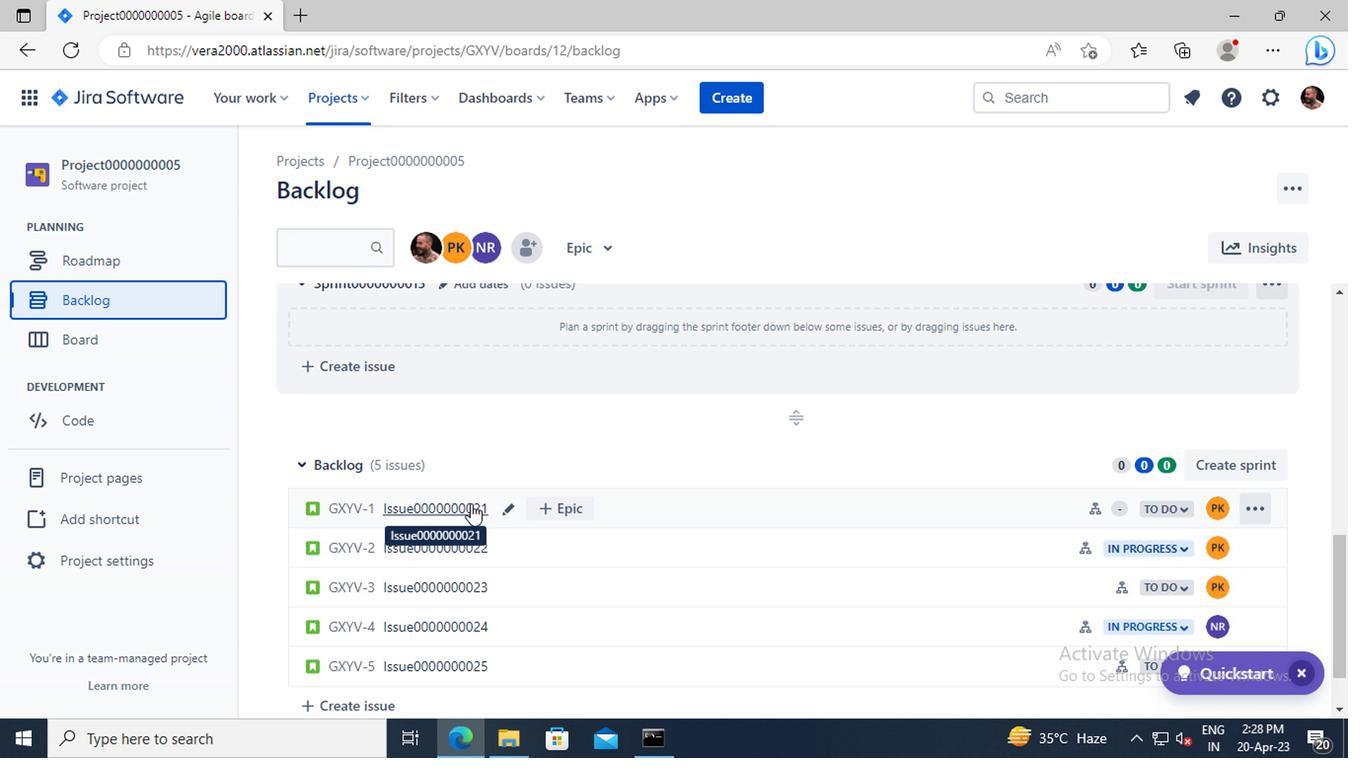 
Action: Mouse moved to (1083, 490)
Screenshot: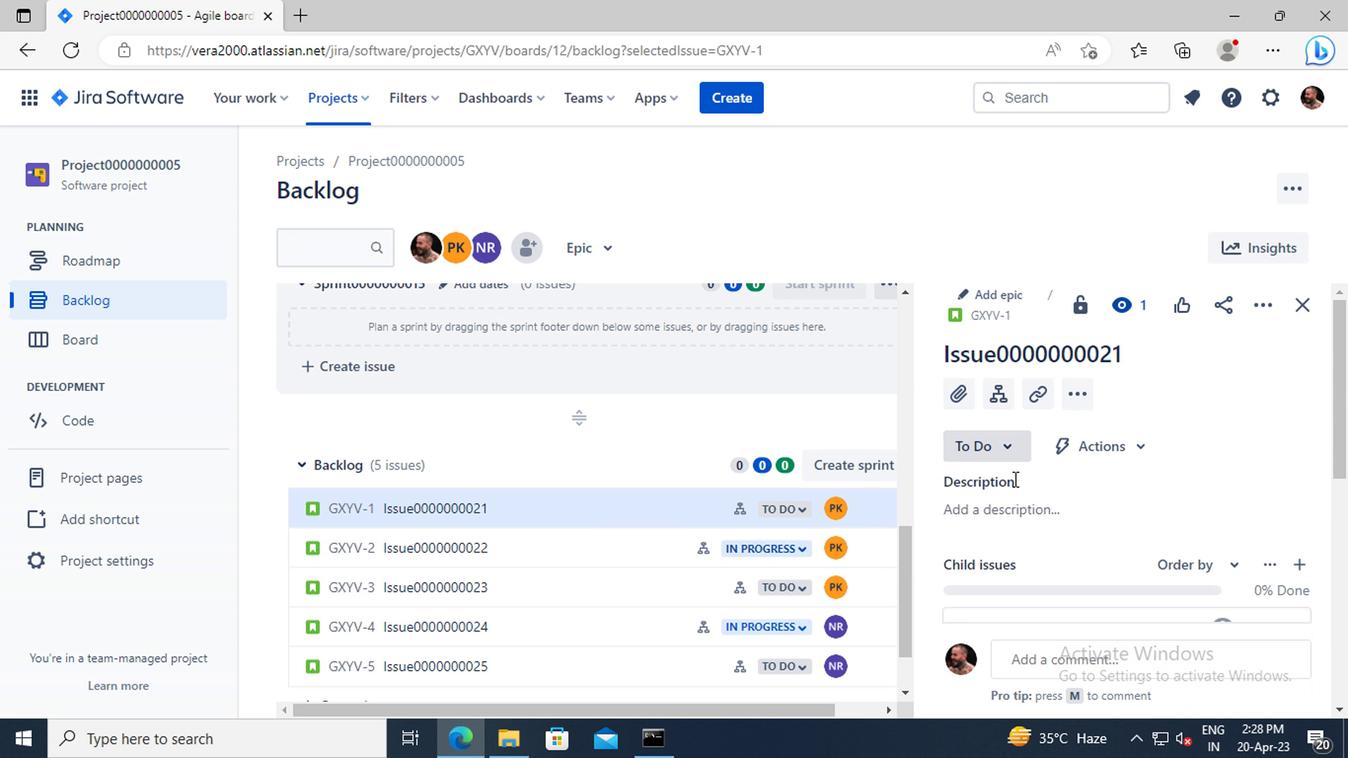
Action: Mouse scrolled (1083, 488) with delta (0, -1)
Screenshot: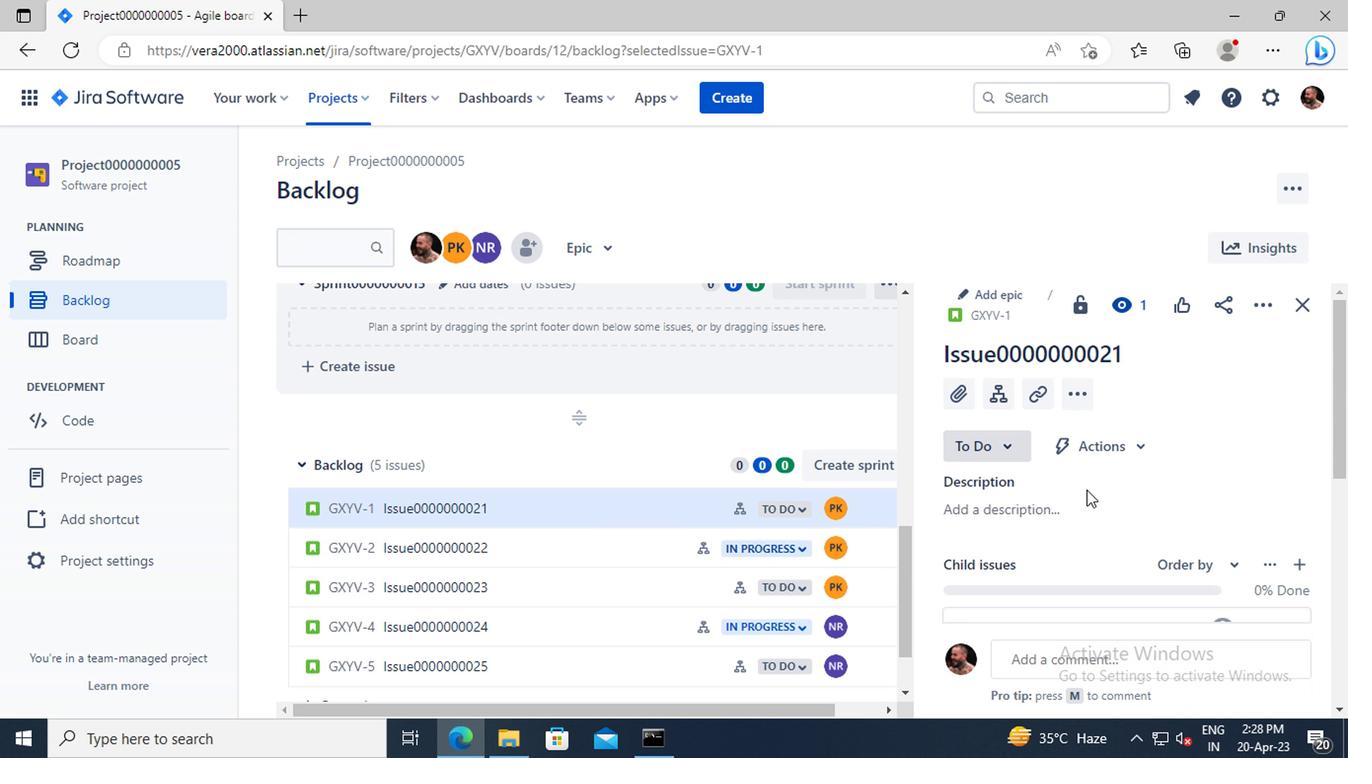 
Action: Mouse scrolled (1083, 488) with delta (0, -1)
Screenshot: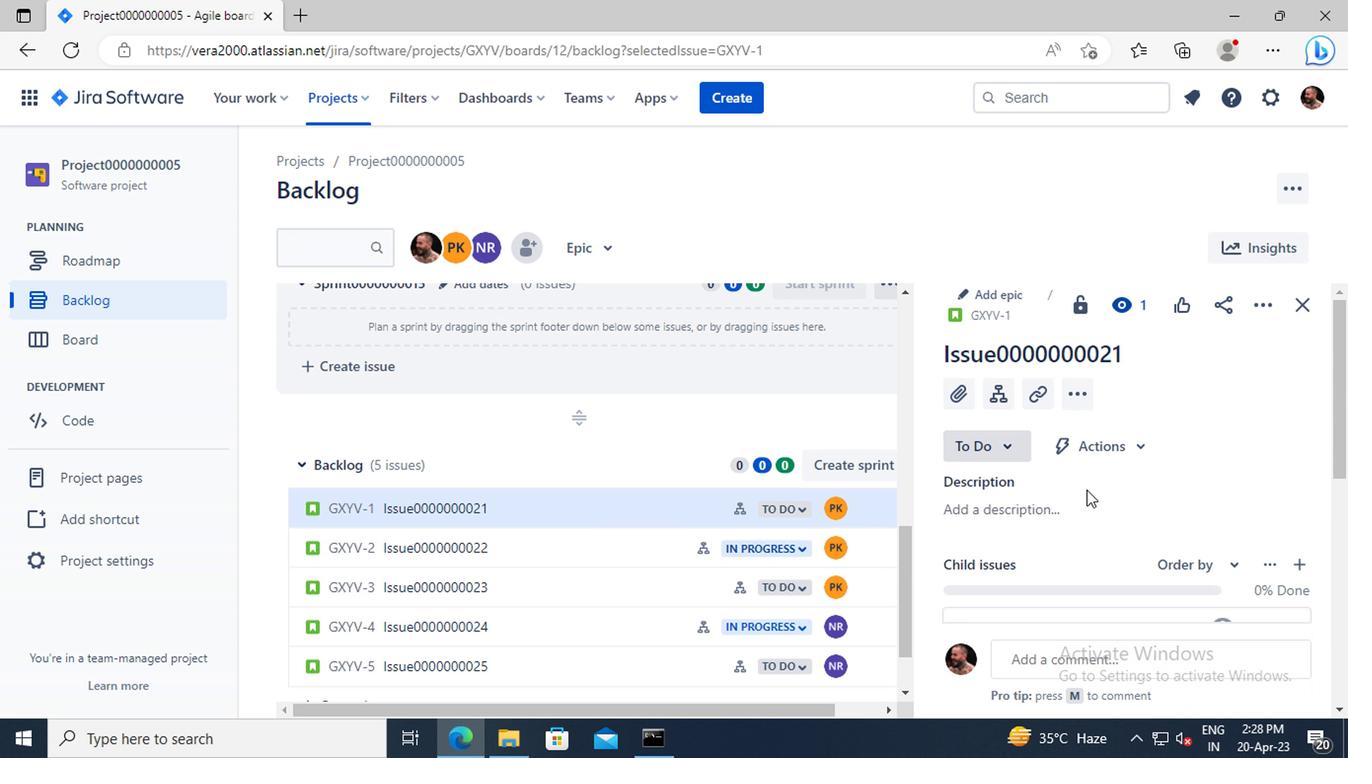 
Action: Mouse moved to (1216, 501)
Screenshot: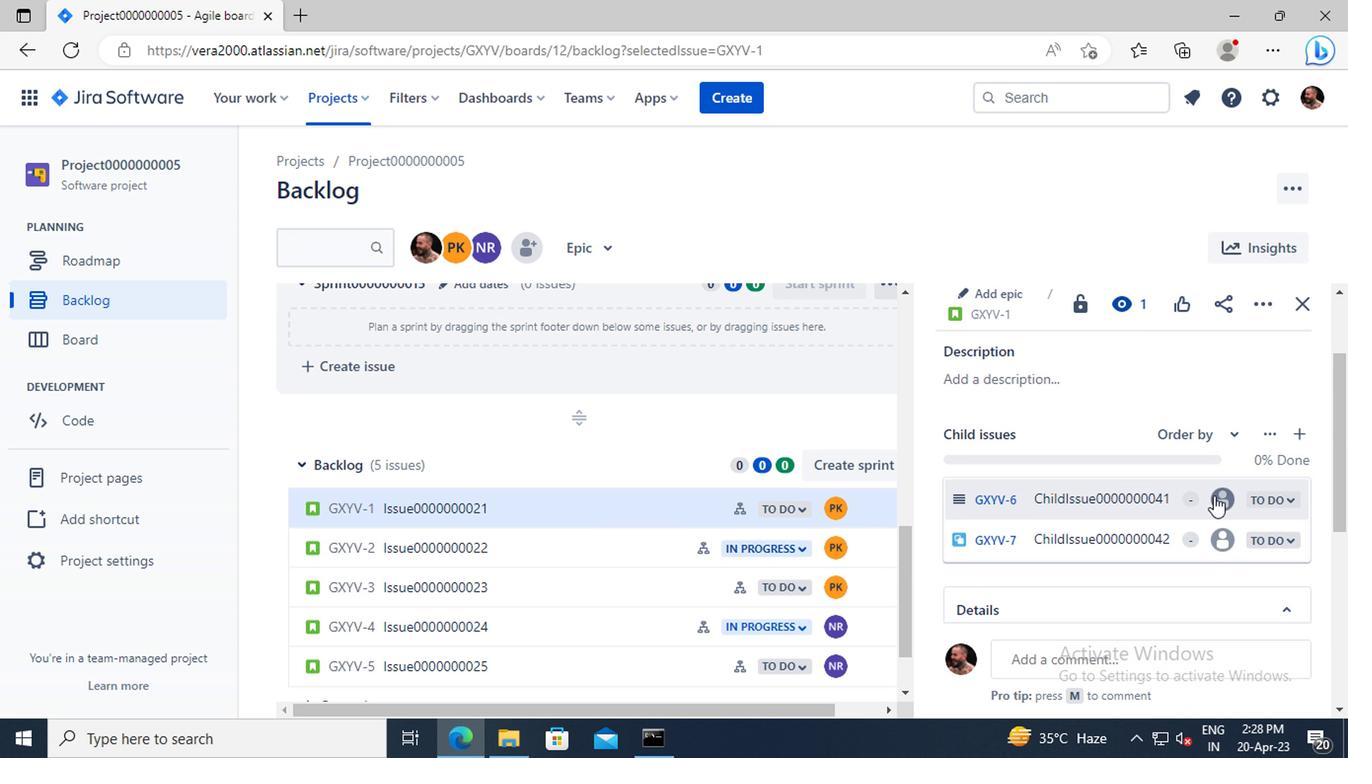 
Action: Mouse pressed left at (1216, 501)
Screenshot: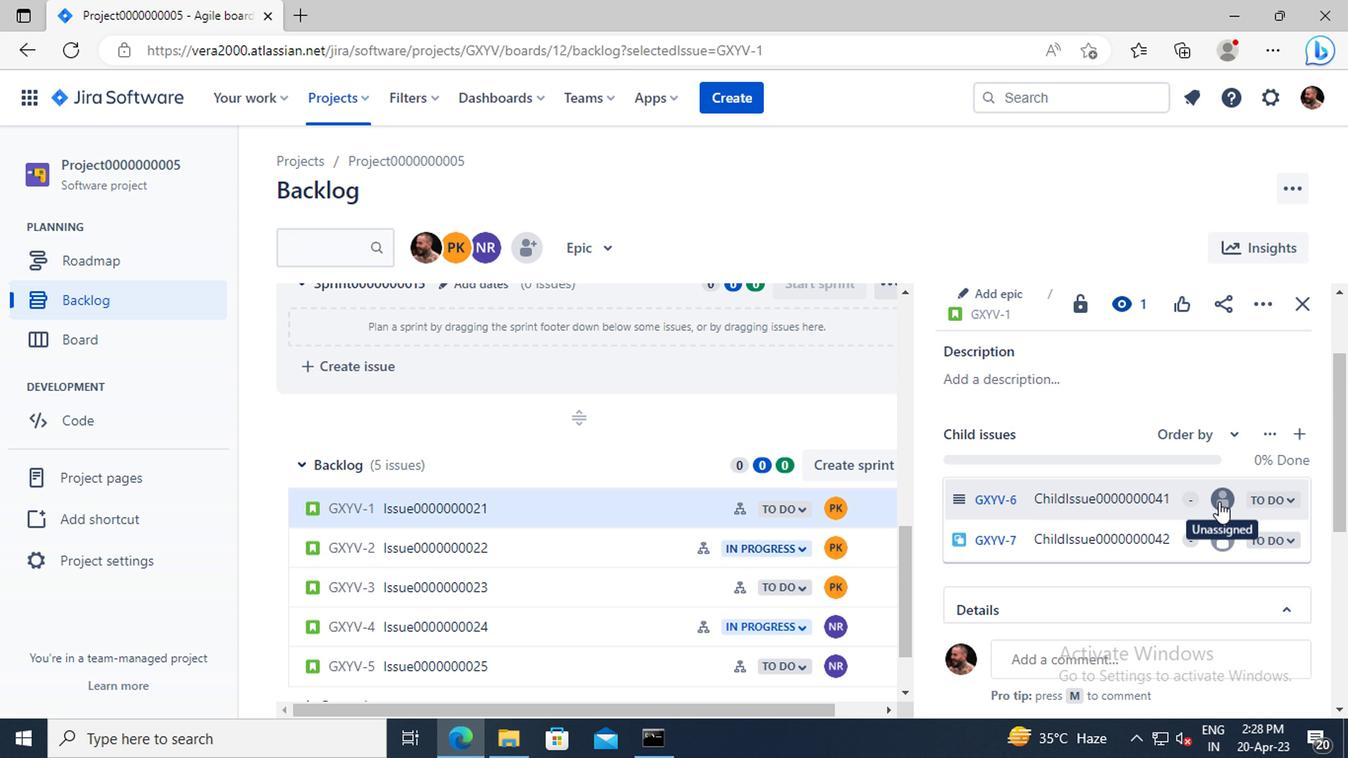
Action: Key pressed PARTEEK
Screenshot: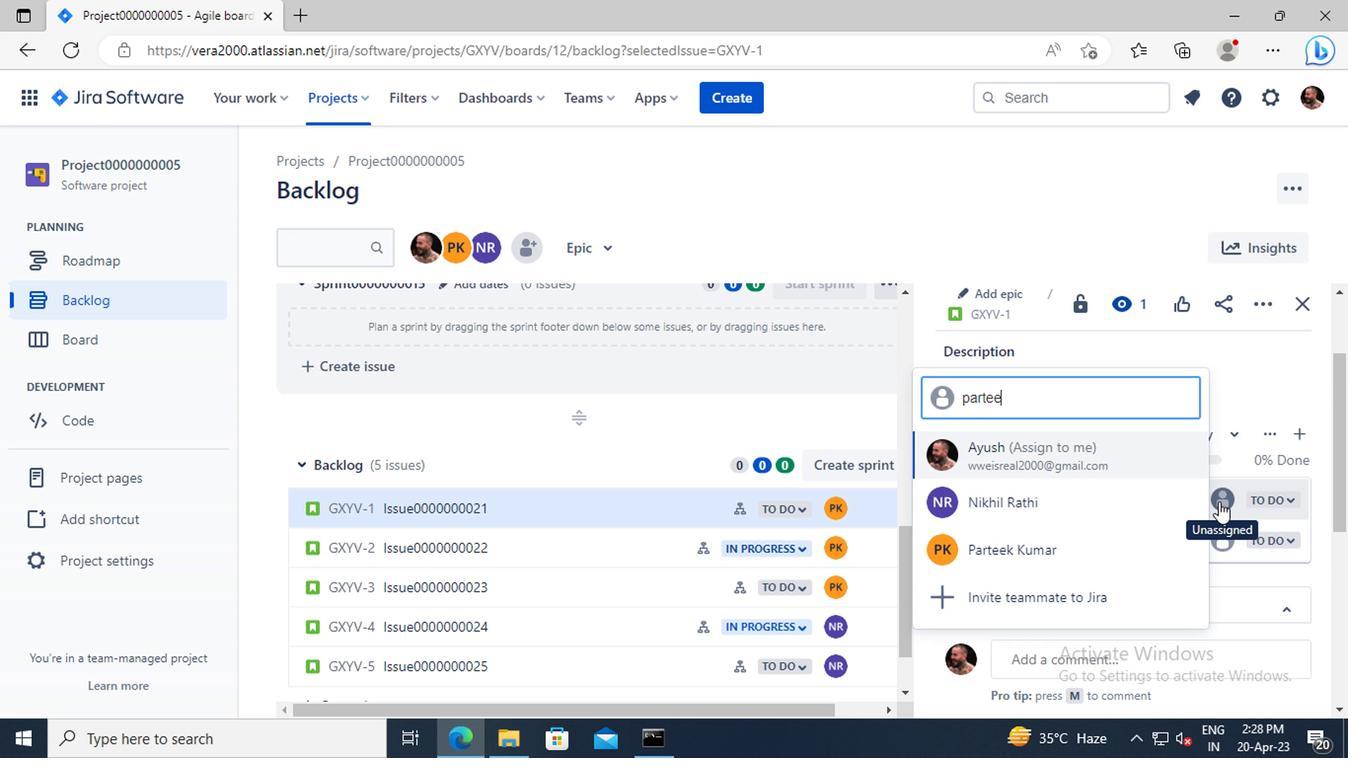 
Action: Mouse moved to (1055, 501)
Screenshot: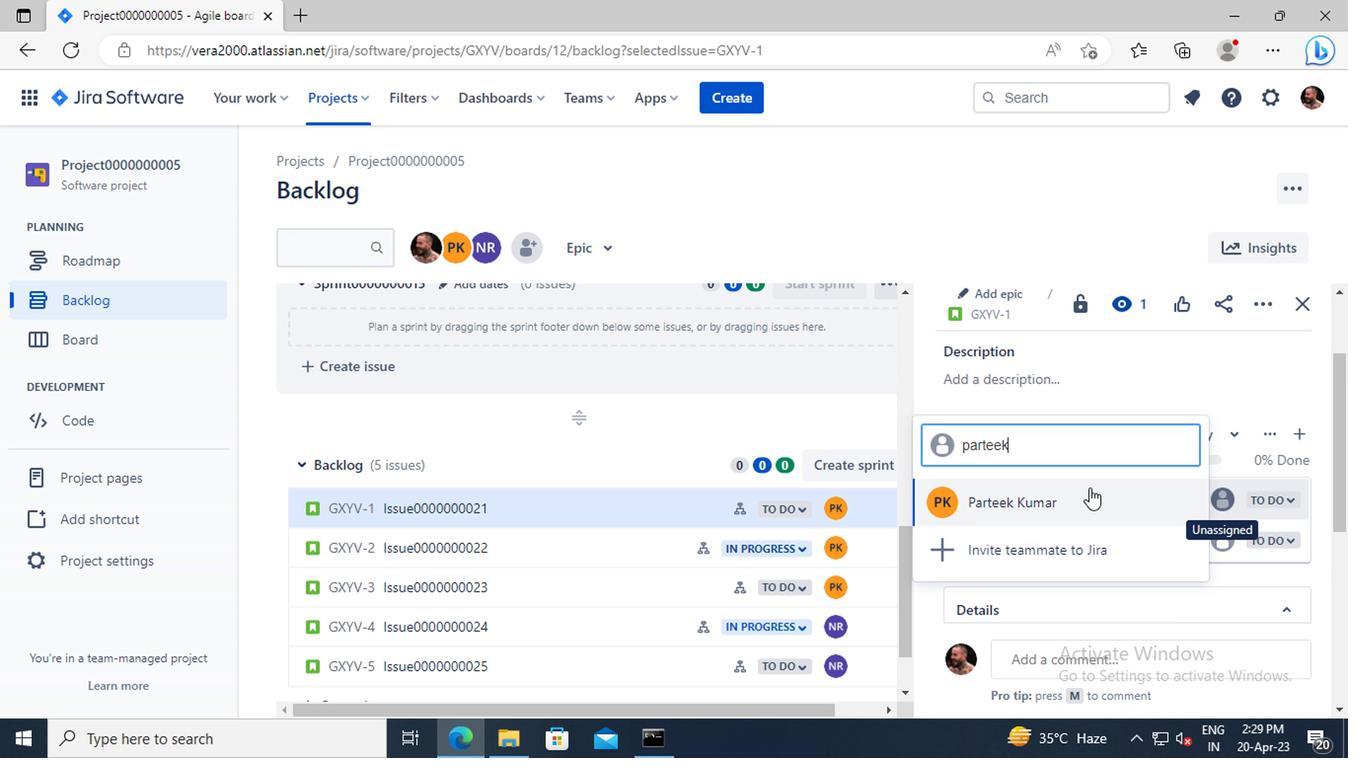 
Action: Mouse pressed left at (1055, 501)
Screenshot: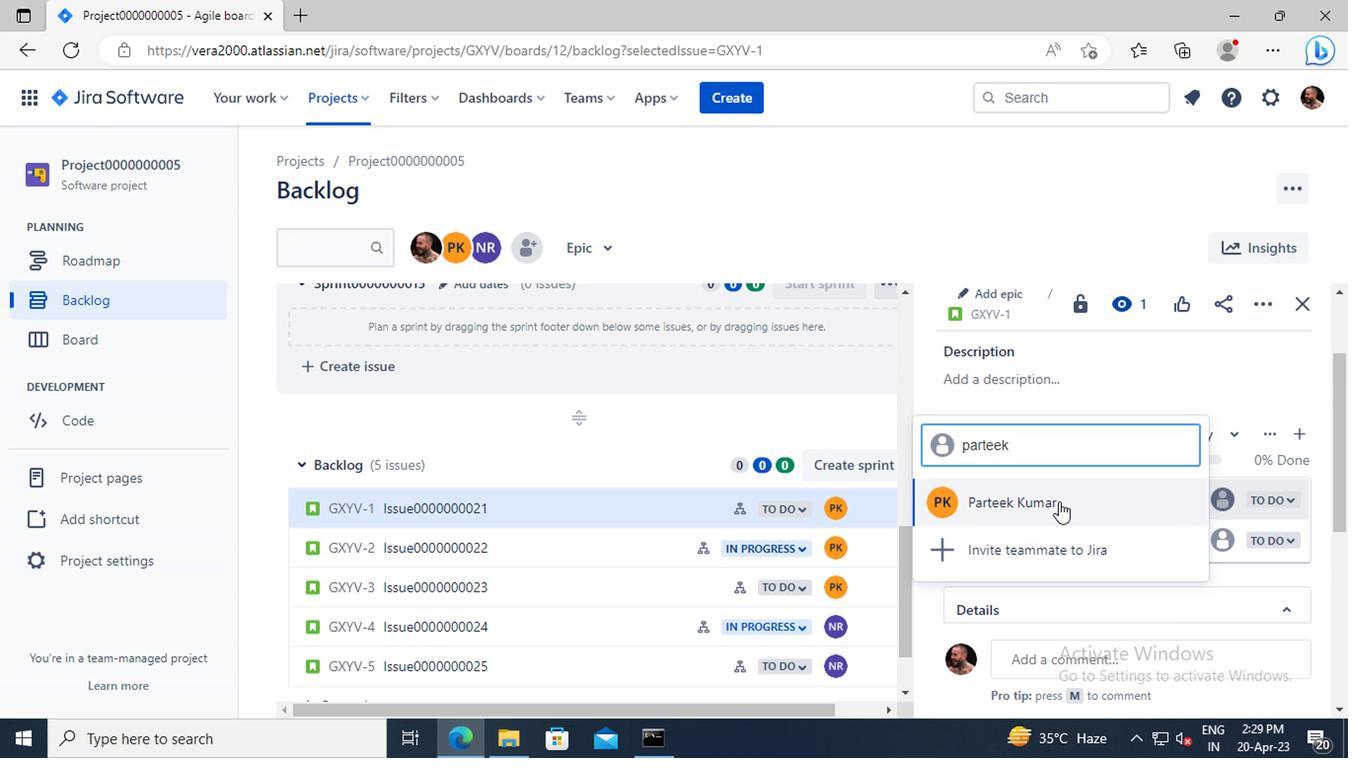 
Action: Mouse moved to (1224, 542)
Screenshot: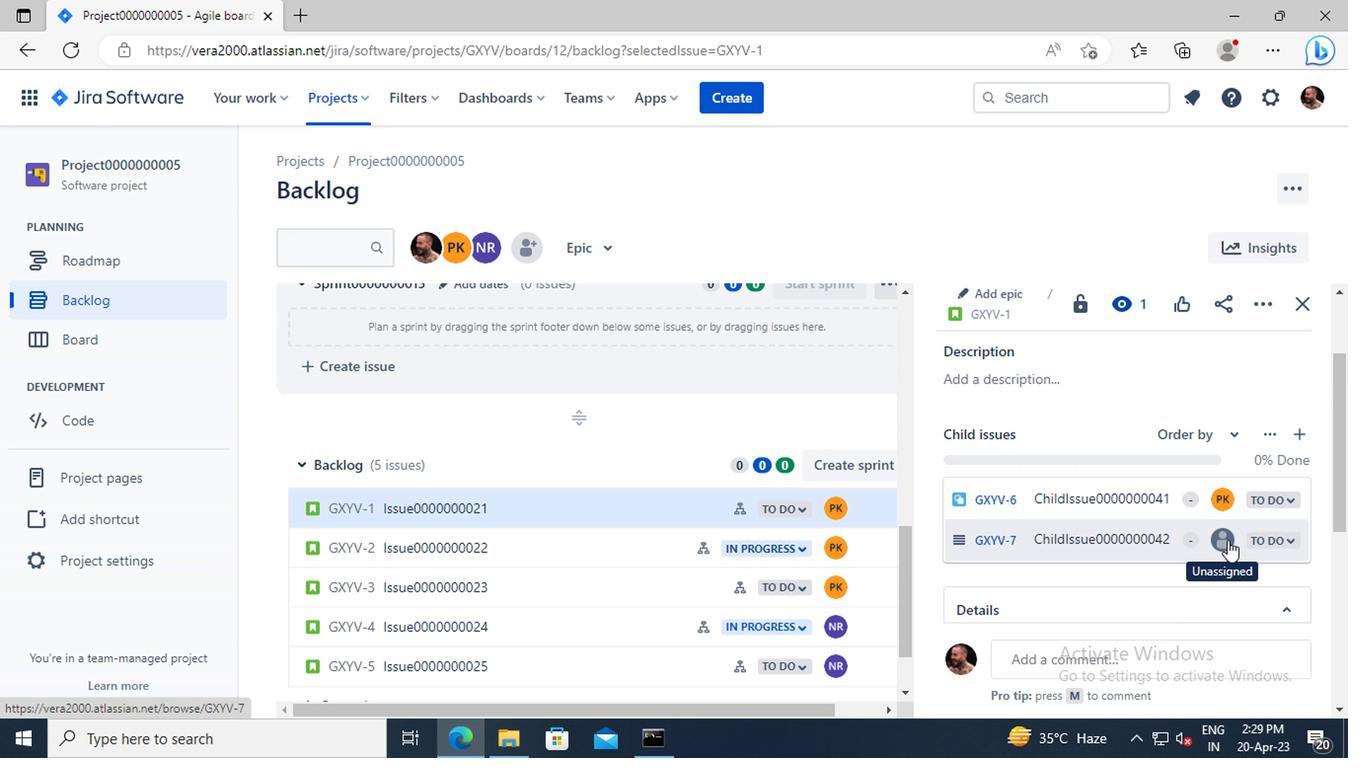 
Action: Mouse pressed left at (1224, 542)
Screenshot: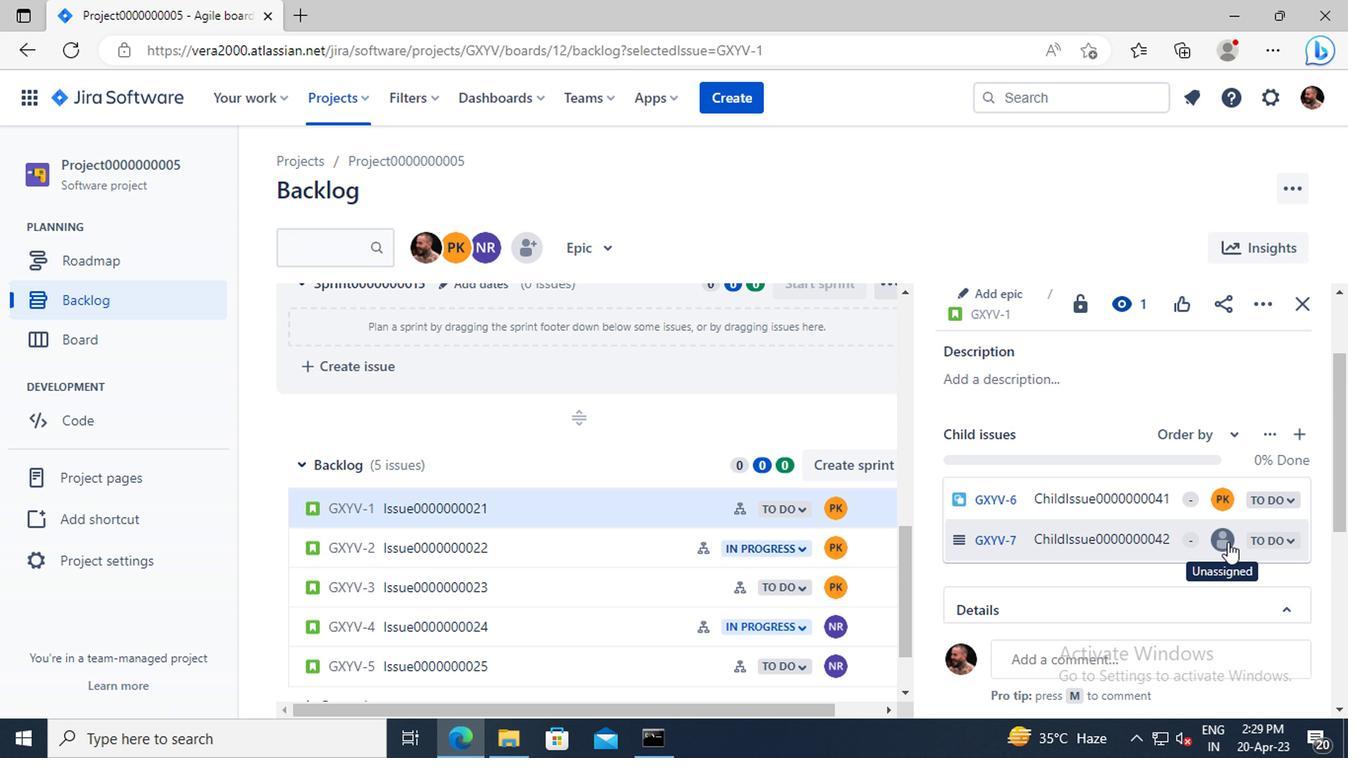 
Action: Key pressed PARTEEK
Screenshot: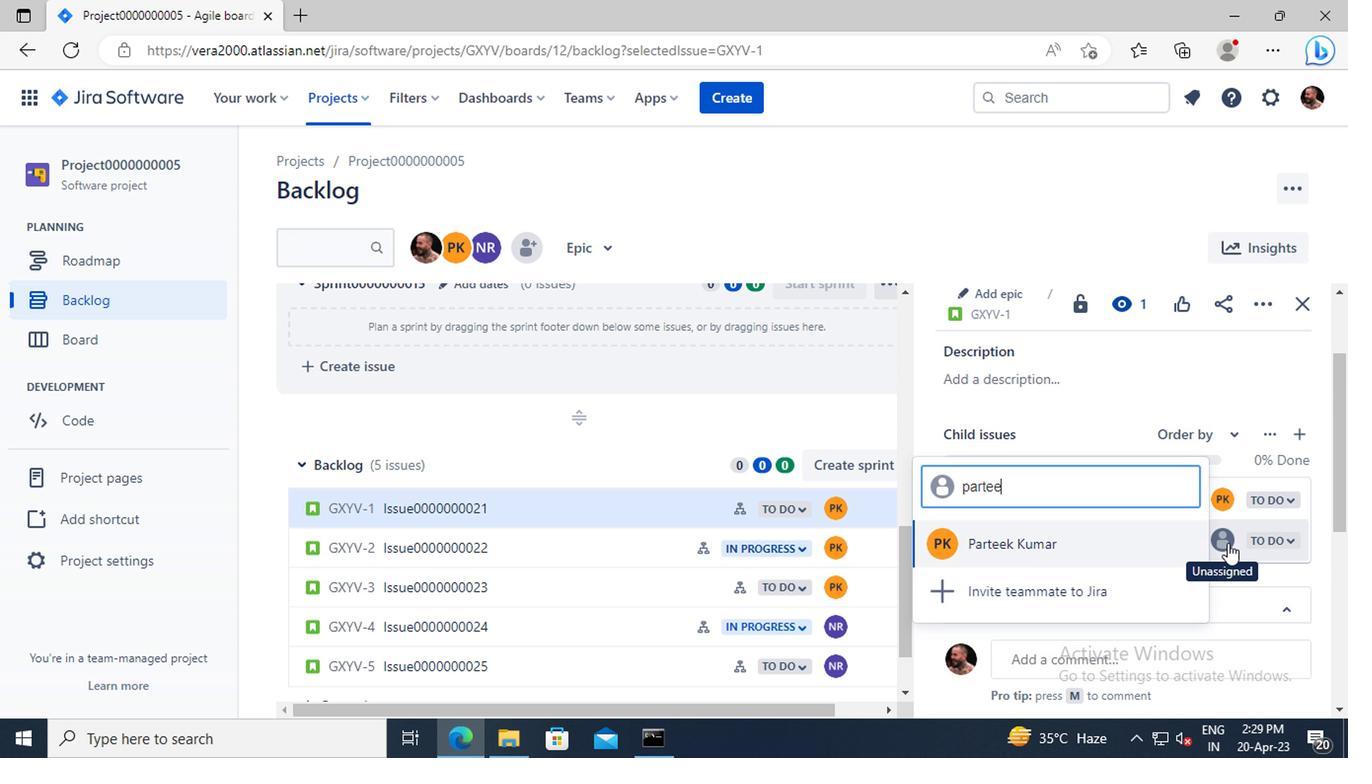 
Action: Mouse moved to (1066, 541)
Screenshot: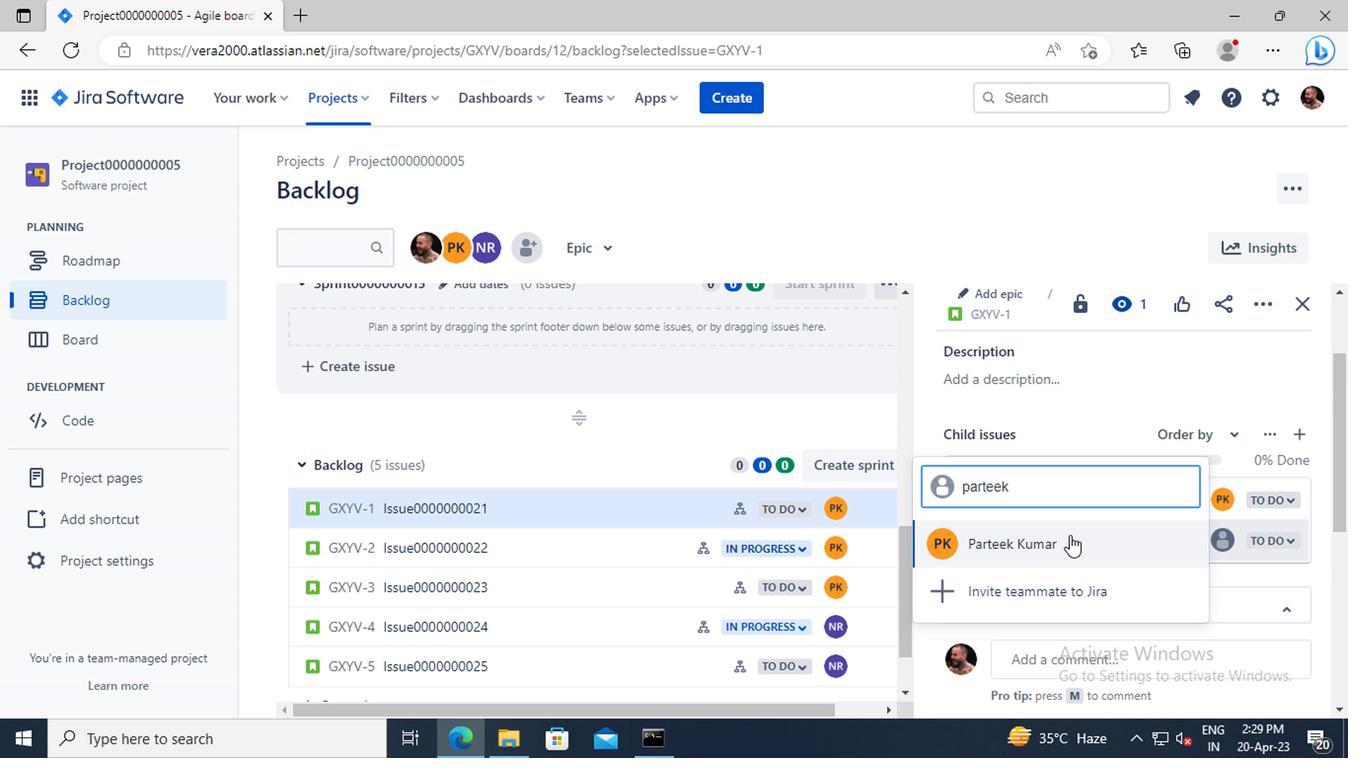 
Action: Mouse pressed left at (1066, 541)
Screenshot: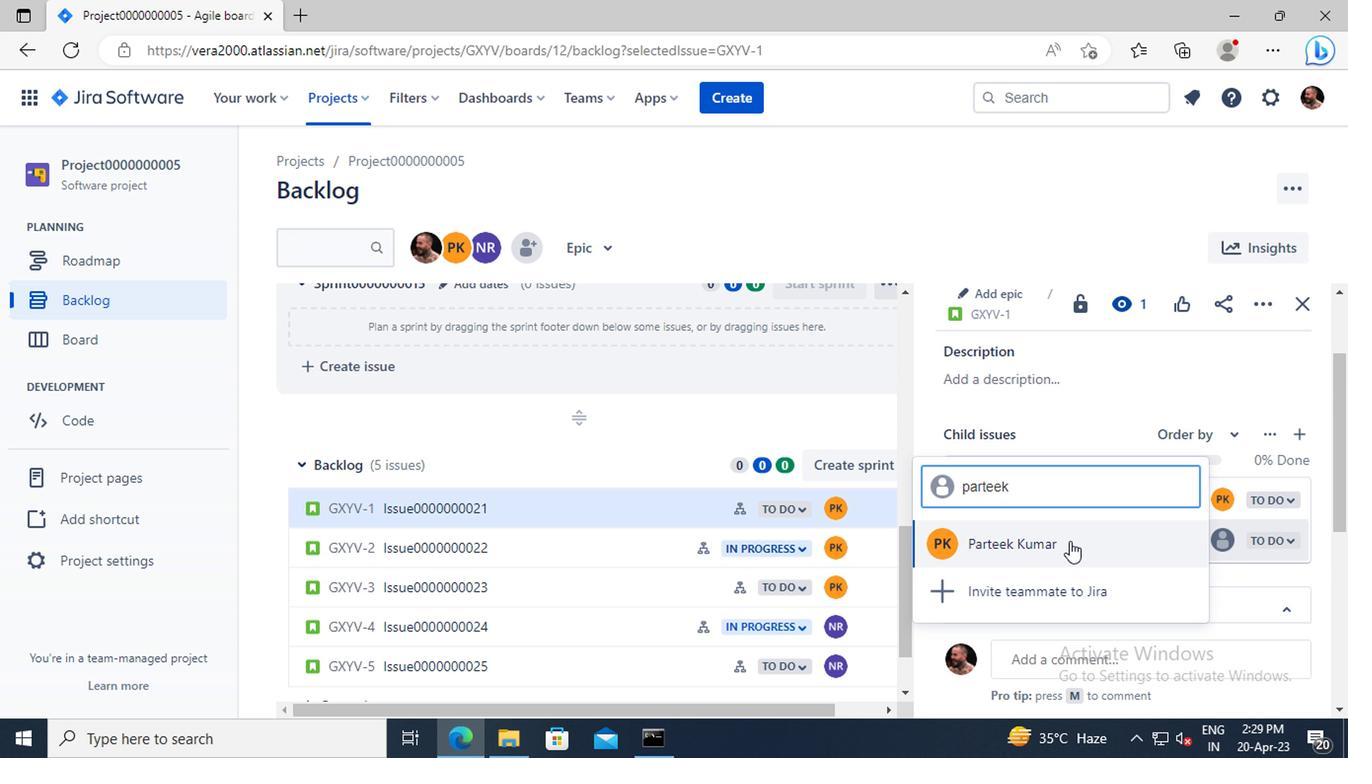 
Action: Mouse moved to (459, 542)
Screenshot: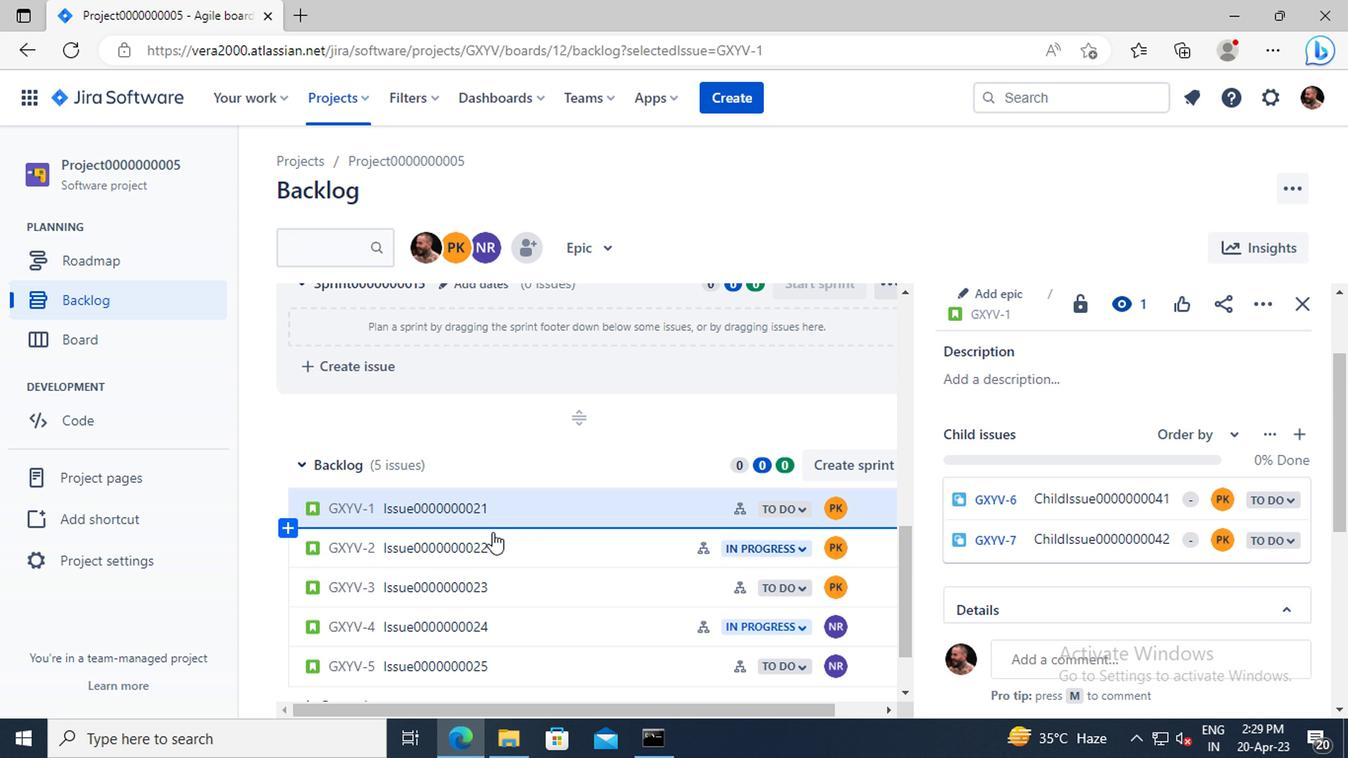 
Action: Mouse pressed left at (459, 542)
Screenshot: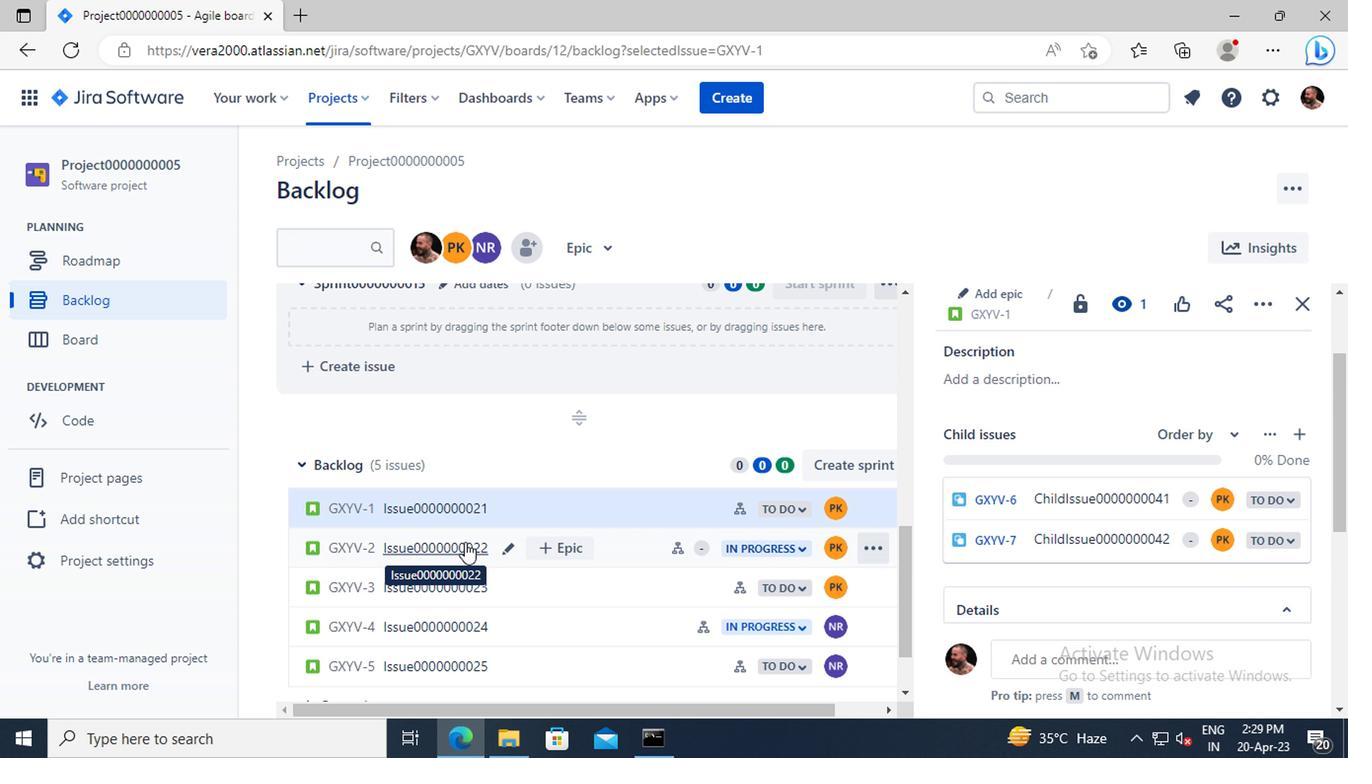 
Action: Mouse moved to (1187, 516)
Screenshot: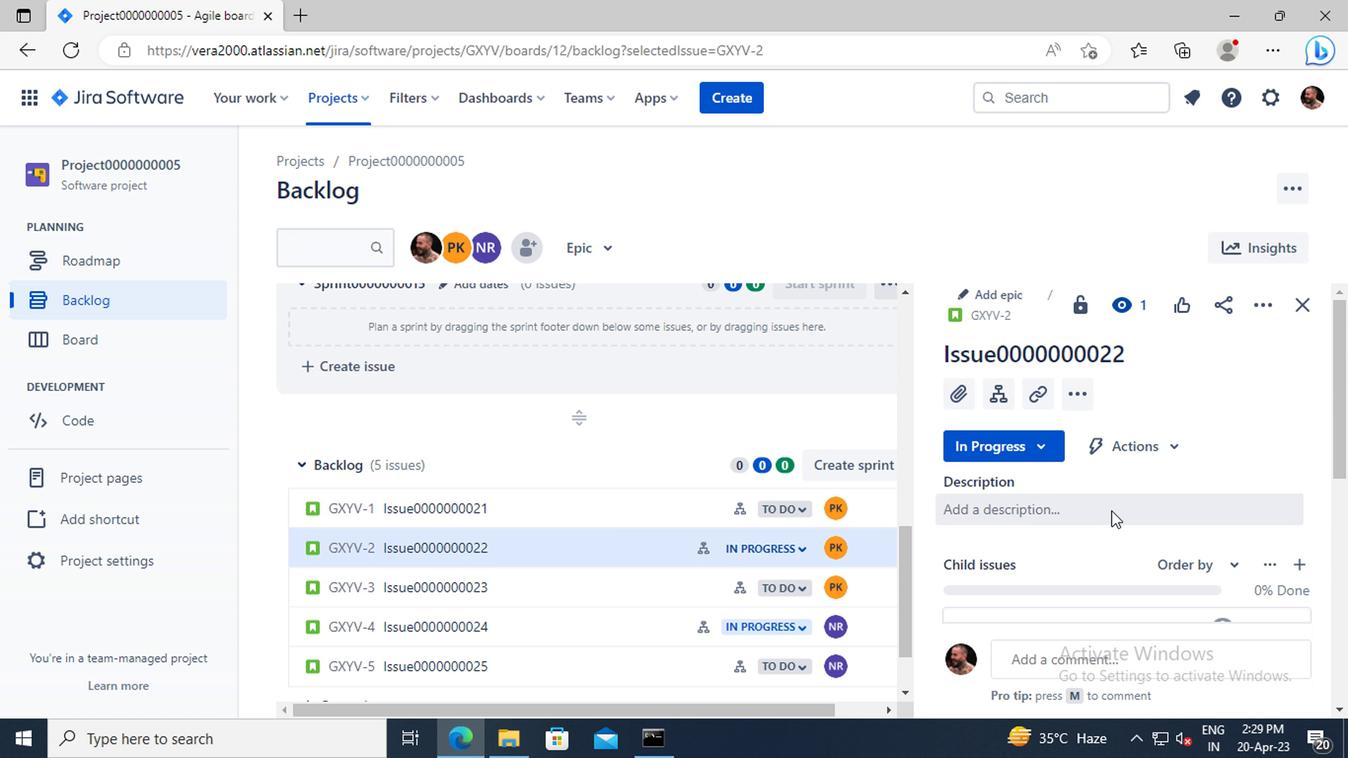 
Action: Mouse scrolled (1187, 515) with delta (0, 0)
Screenshot: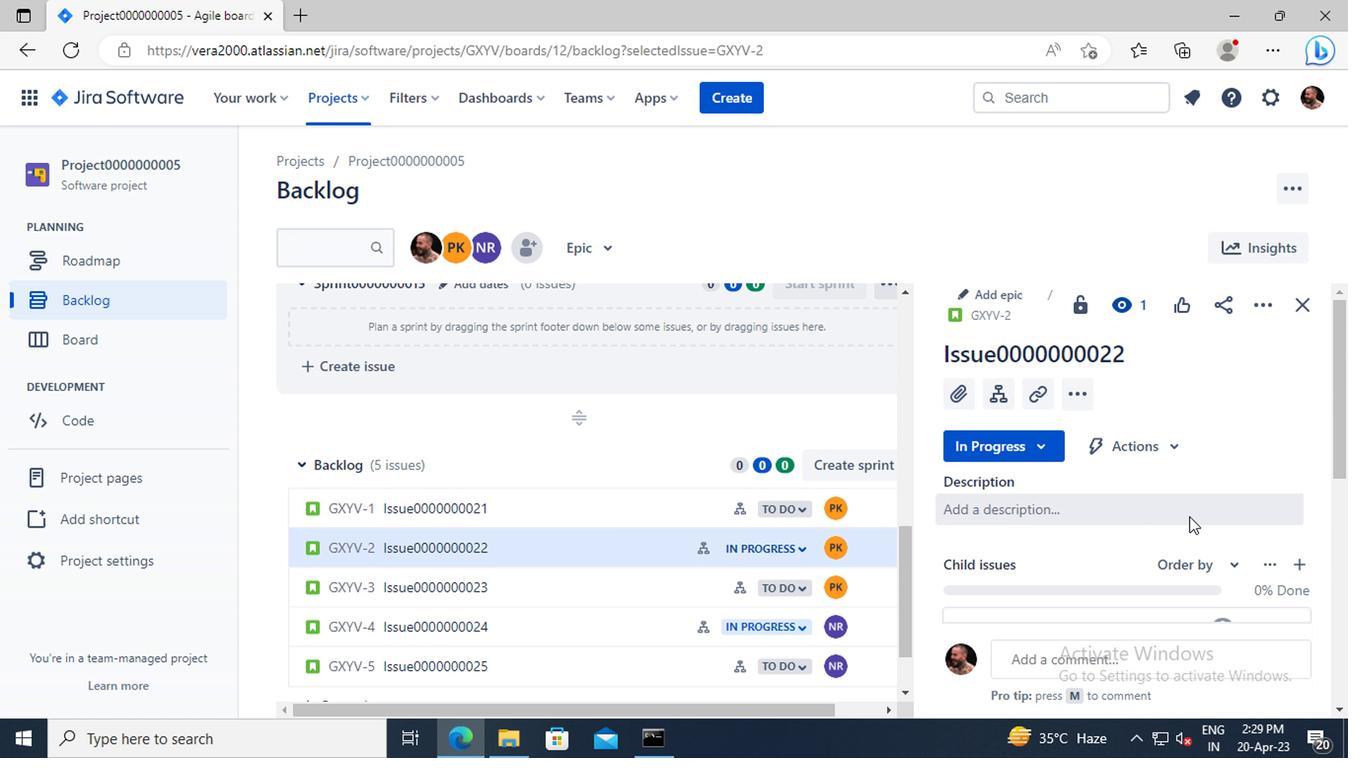 
Action: Mouse scrolled (1187, 515) with delta (0, 0)
Screenshot: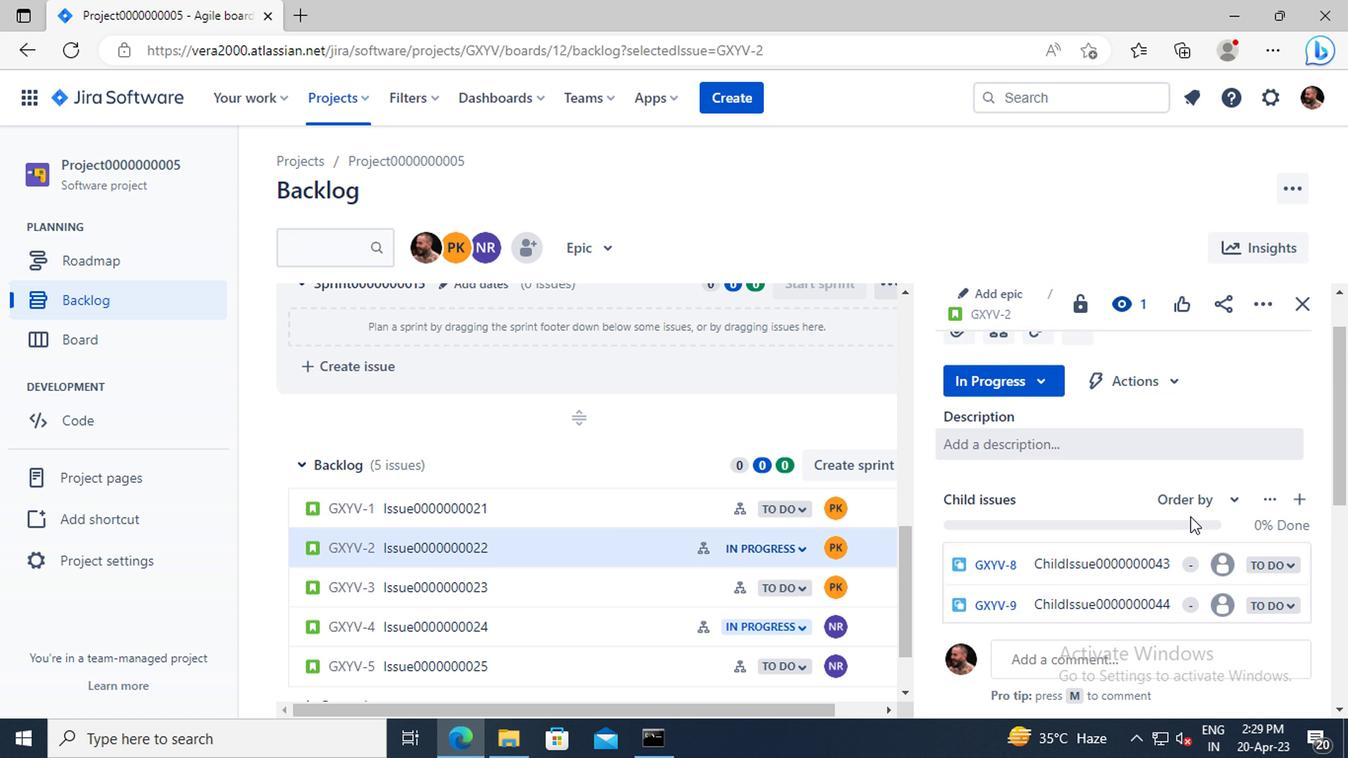 
Action: Mouse moved to (1223, 501)
Screenshot: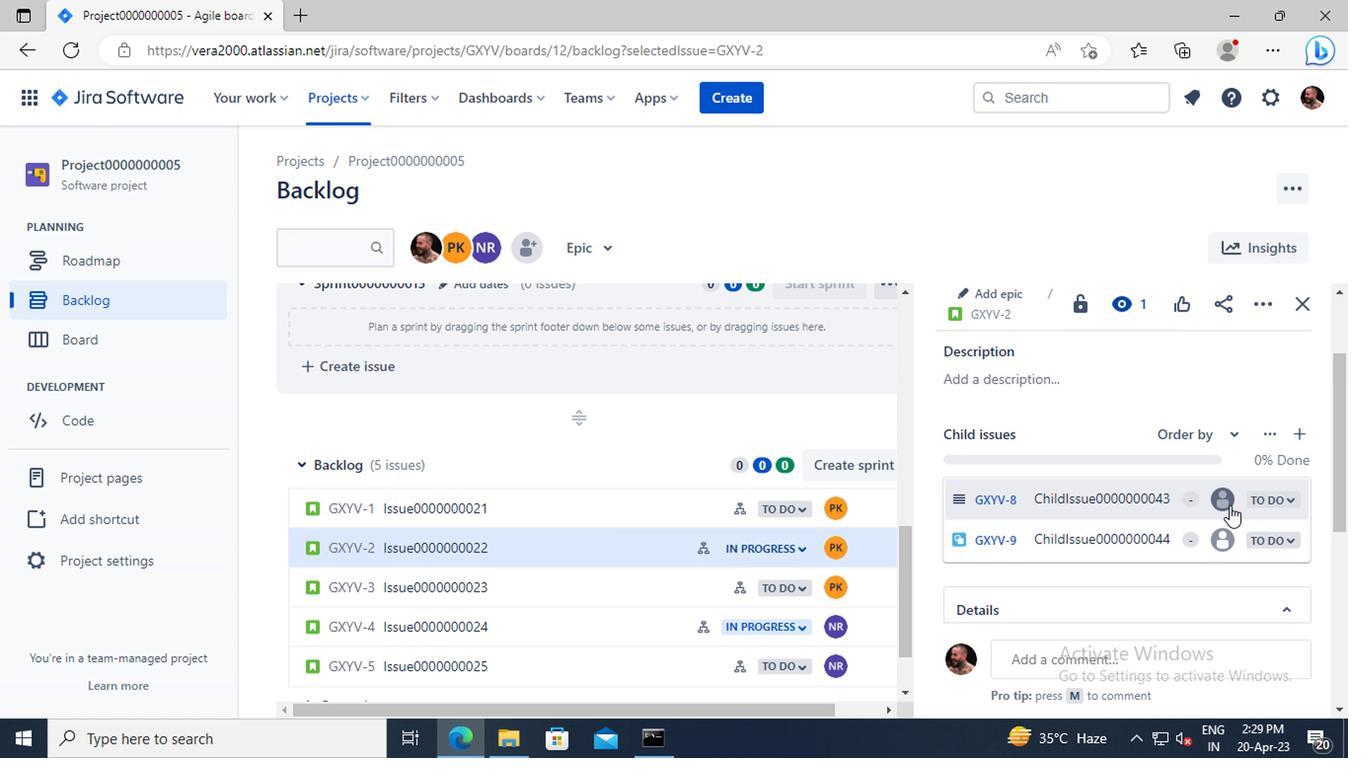 
Action: Mouse pressed left at (1223, 501)
Screenshot: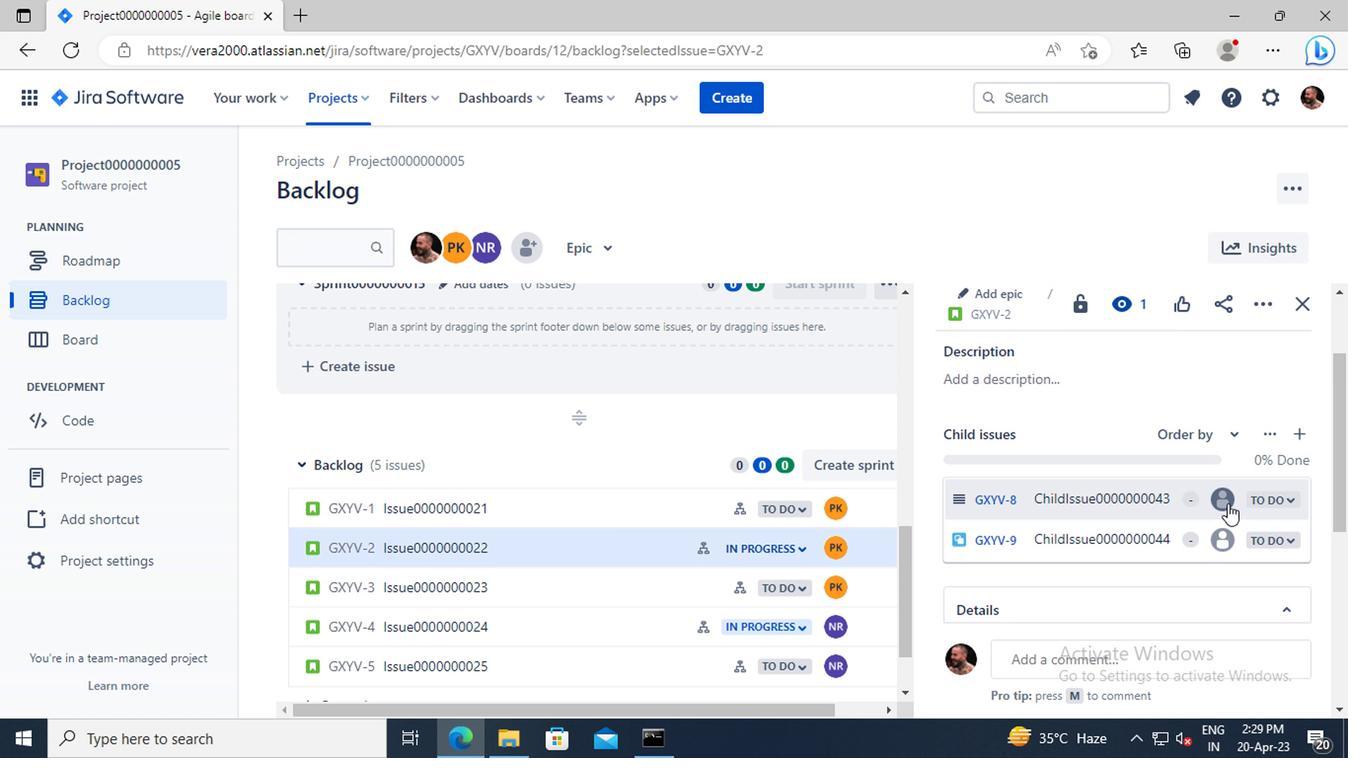
Action: Key pressed PARTEEK
Screenshot: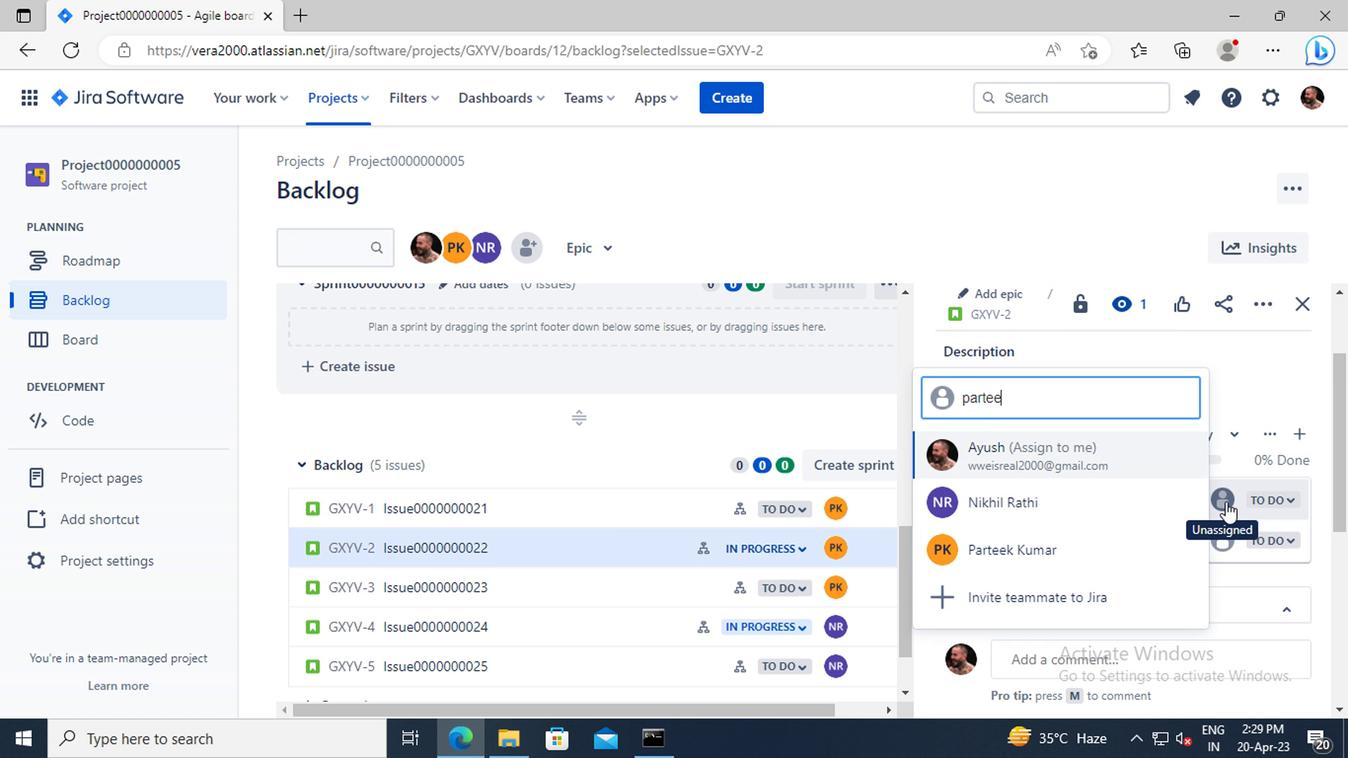 
Action: Mouse moved to (1023, 496)
Screenshot: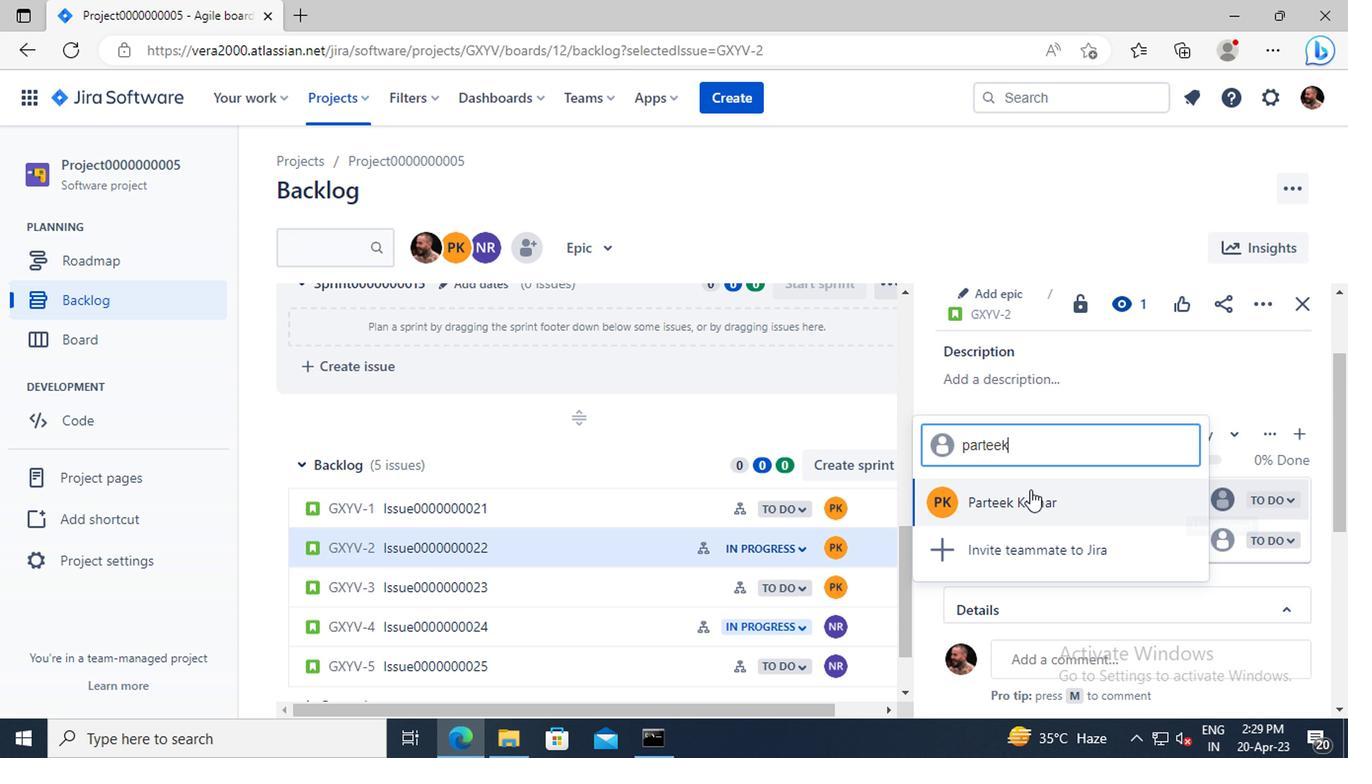 
Action: Mouse pressed left at (1023, 496)
Screenshot: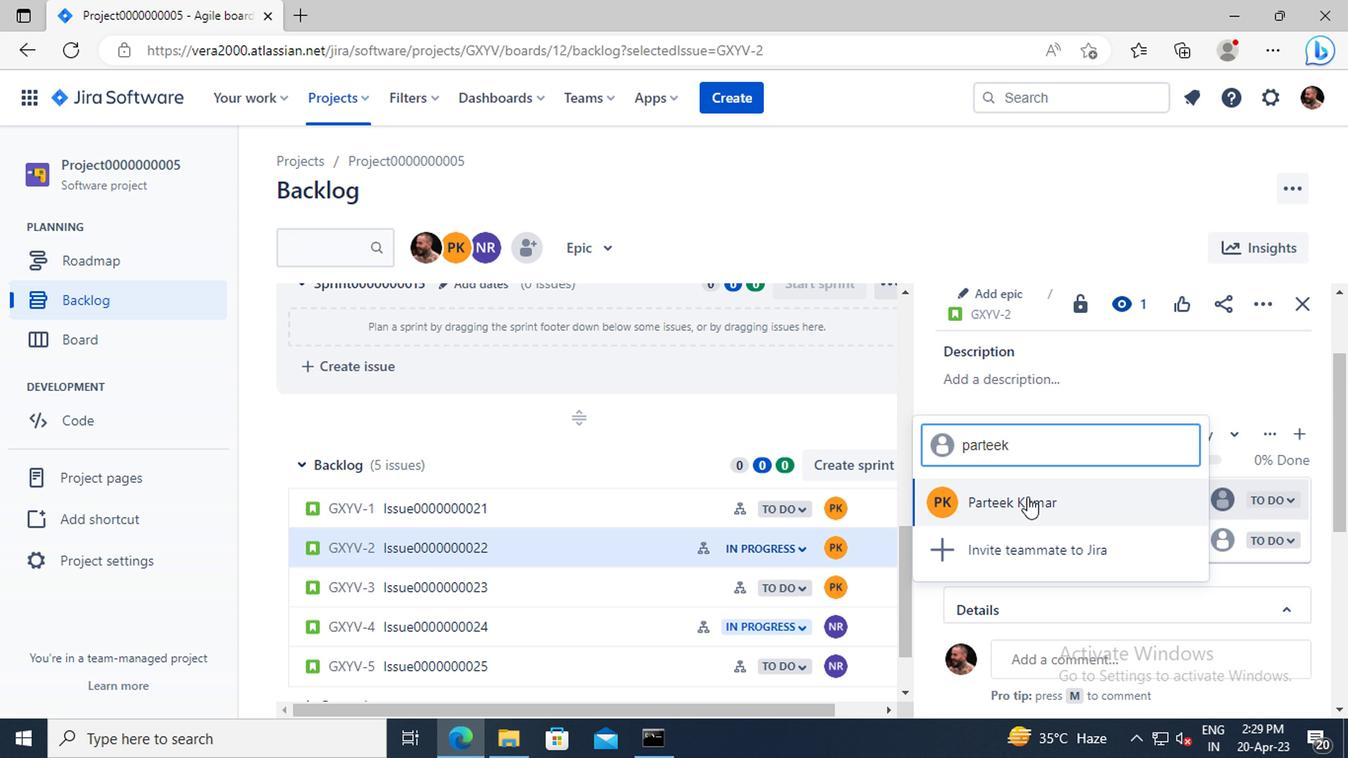 
